 Task: Add an event with the title Webinar: Advanced Google AdWords Campaign Optimization, date '2023/11/03', time 9:15 AM to 11:15 AMand add a description: The problem-solving activities will be designed with time constraints, simulating real-world pressure and the need for efficient decision-making. This encourages teams to prioritize tasks, manage their time effectively, and remain focused on achieving their goals.Select event color  Banana . Add location for the event as: Milan, Italy, logged in from the account softage.4@softage.netand send the event invitation to softage.8@softage.net and softage.9@softage.net. Set a reminder for the event Doesn't repeat
Action: Mouse moved to (80, 90)
Screenshot: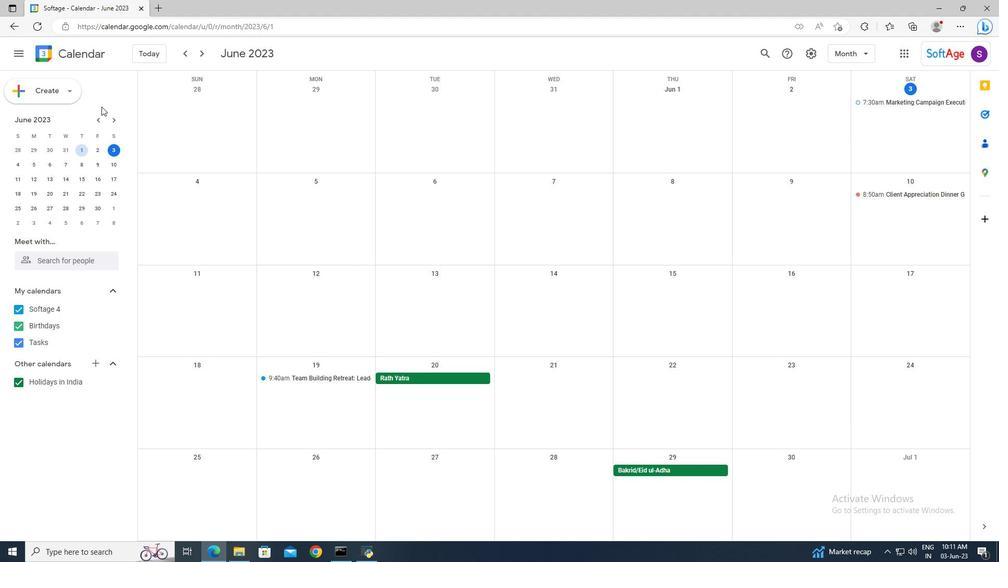 
Action: Mouse pressed left at (80, 90)
Screenshot: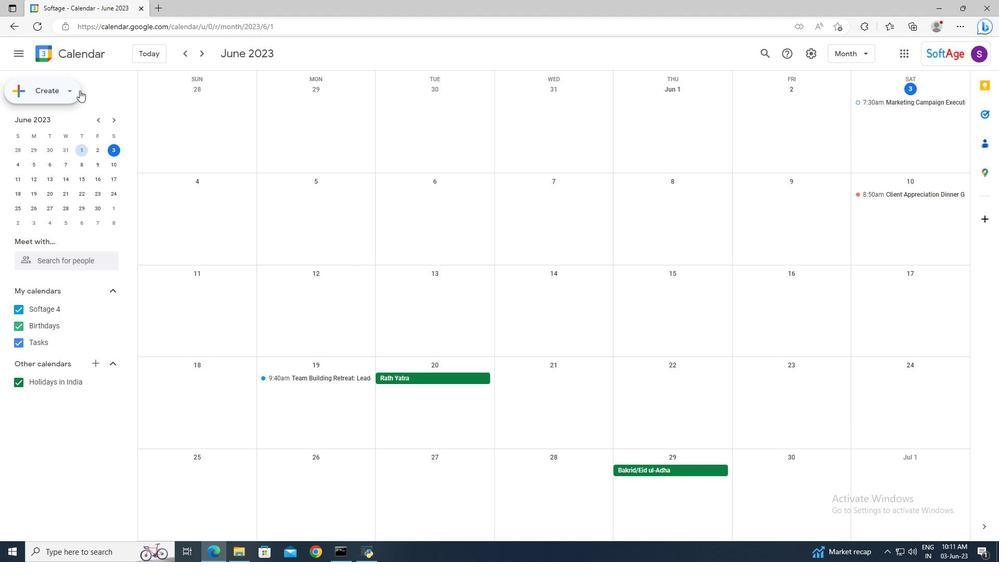 
Action: Mouse moved to (78, 114)
Screenshot: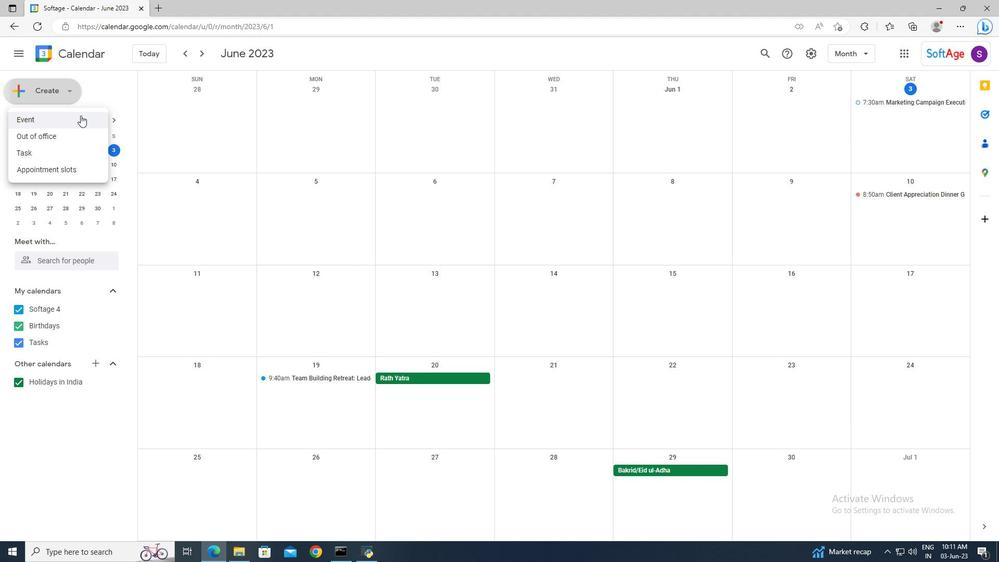 
Action: Mouse pressed left at (78, 114)
Screenshot: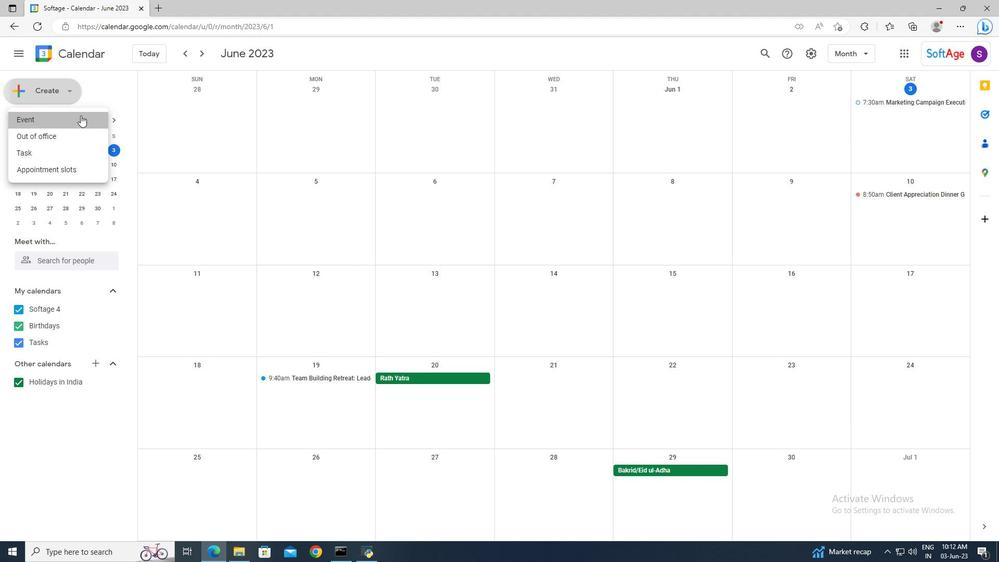 
Action: Mouse moved to (524, 350)
Screenshot: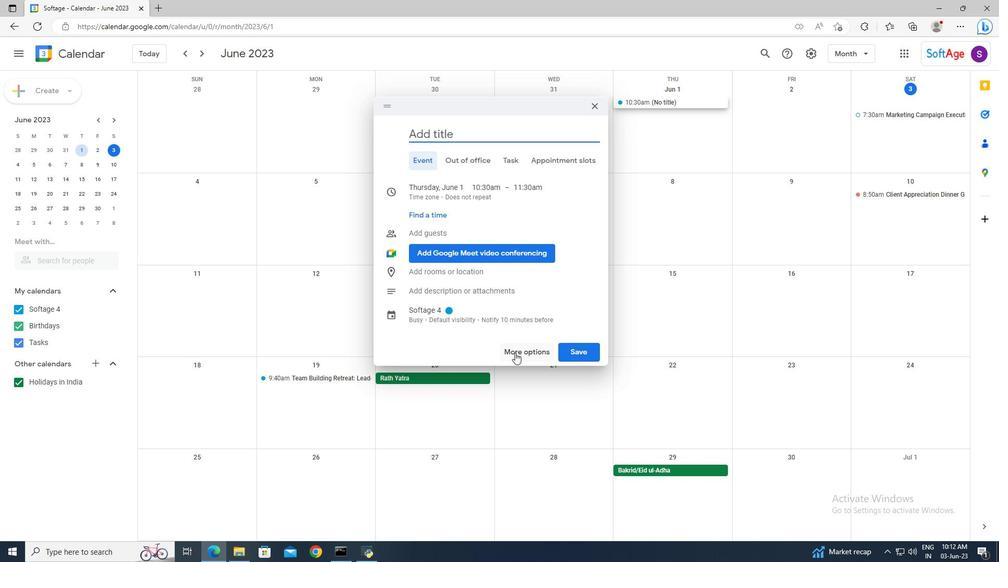 
Action: Mouse pressed left at (524, 350)
Screenshot: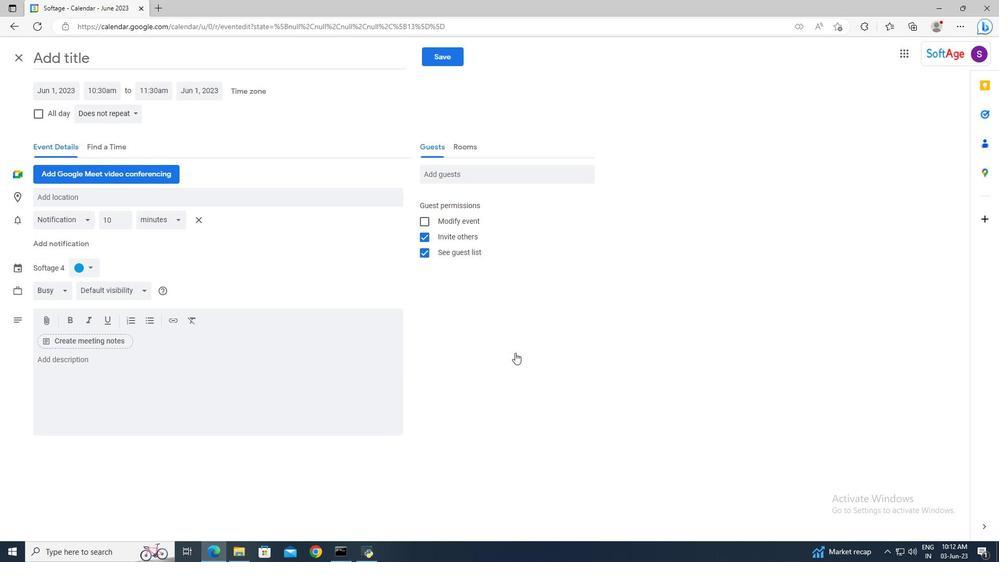 
Action: Mouse moved to (297, 64)
Screenshot: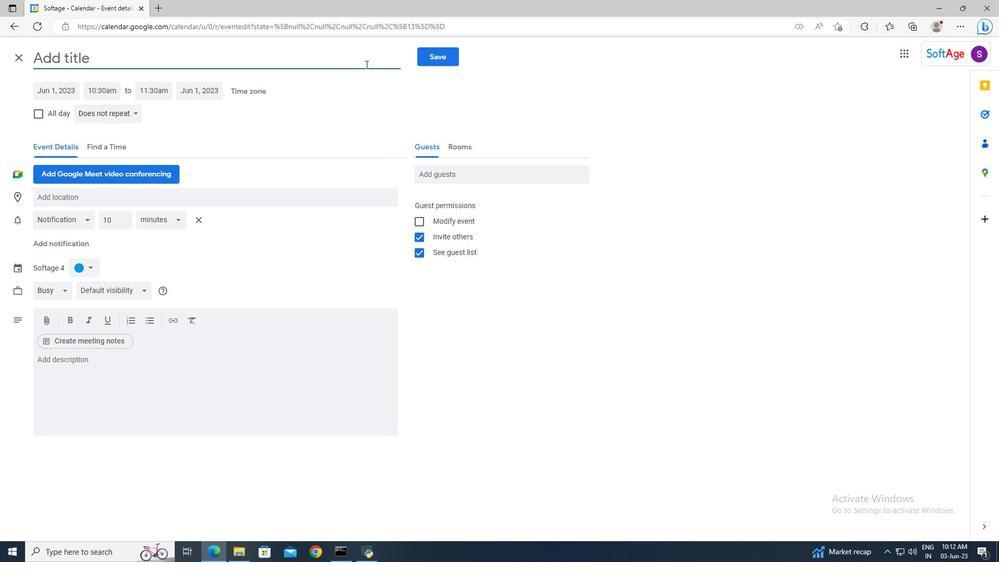 
Action: Mouse pressed left at (297, 64)
Screenshot: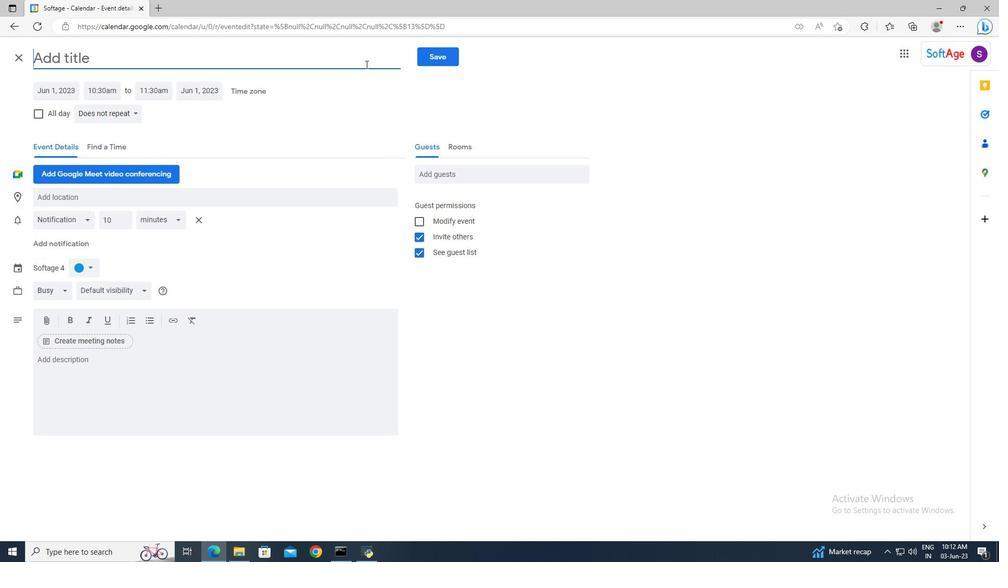 
Action: Mouse moved to (296, 64)
Screenshot: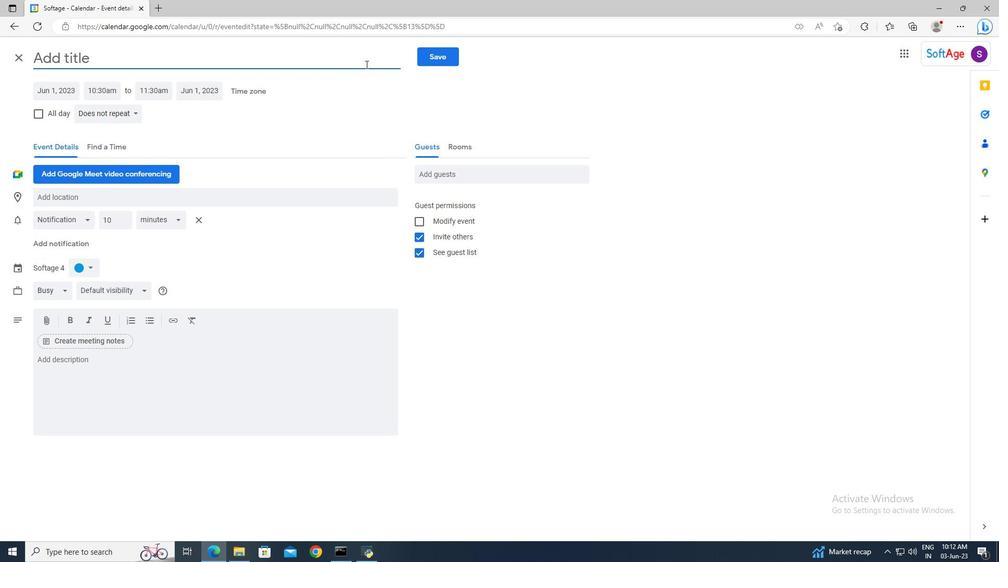 
Action: Key pressed <Key.shift>Webinar<Key.shift>:<Key.space><Key.shift>Advanced<Key.space><Key.shift>Google<Key.shift><Key.space><Key.shift>Ad<Key.shift>Words<Key.space><Key.shift>Campaign<Key.space><Key.shift>Optimization
Screenshot: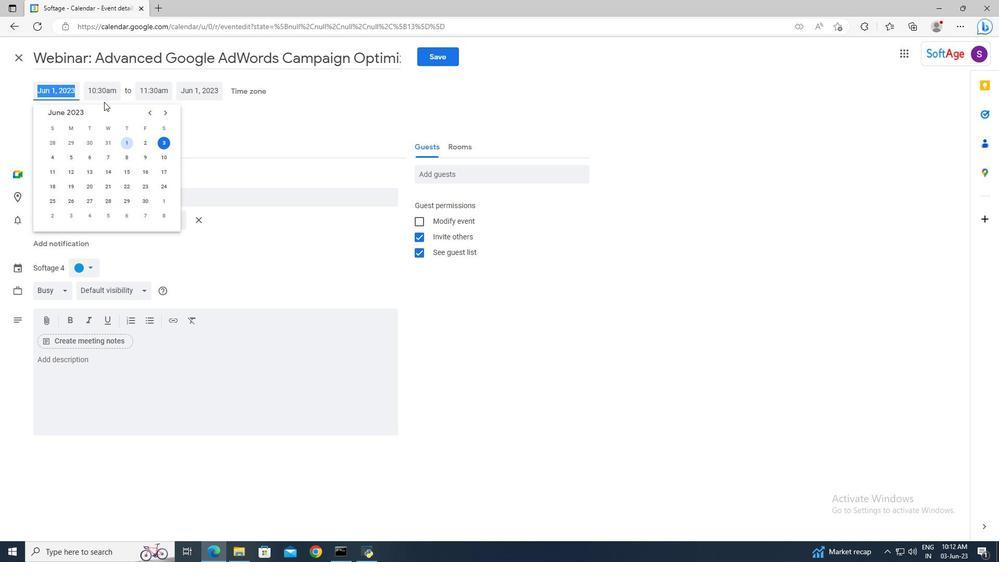 
Action: Mouse moved to (67, 87)
Screenshot: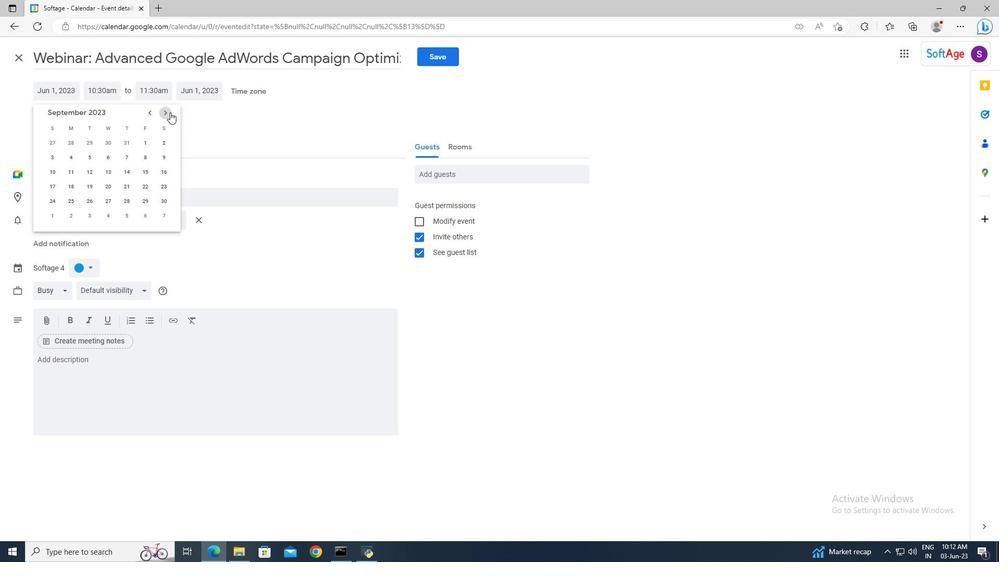 
Action: Mouse pressed left at (67, 87)
Screenshot: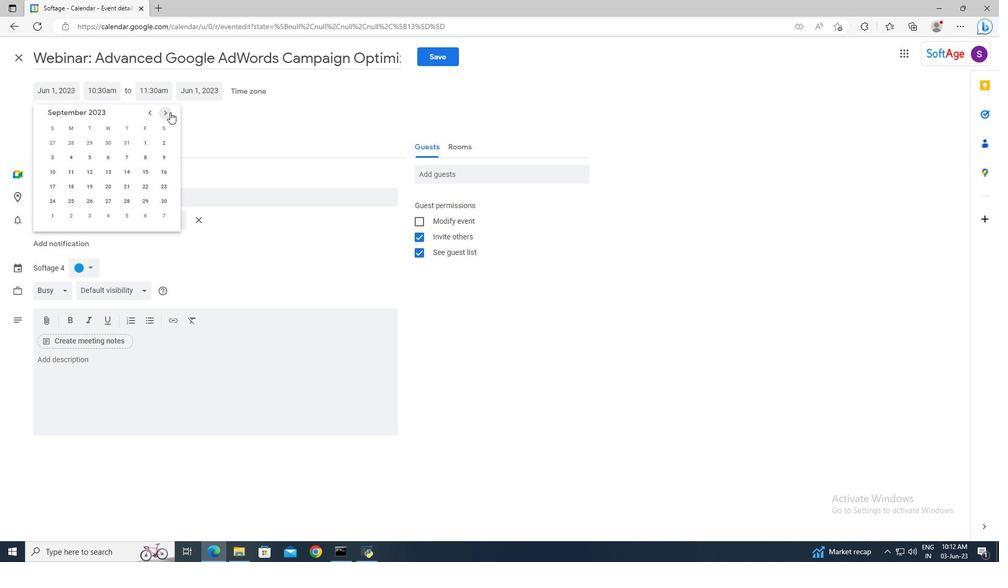 
Action: Mouse moved to (167, 112)
Screenshot: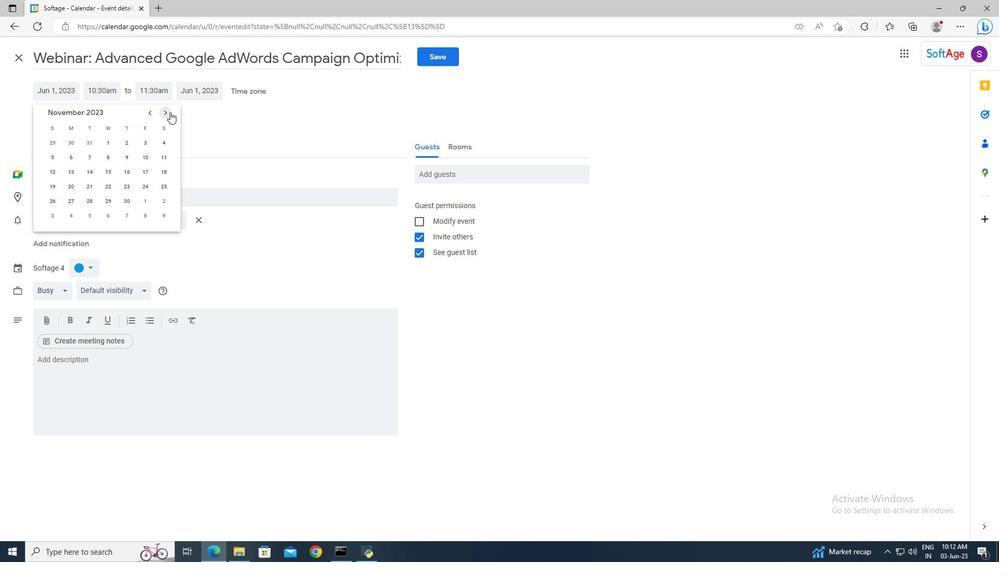 
Action: Mouse pressed left at (167, 112)
Screenshot: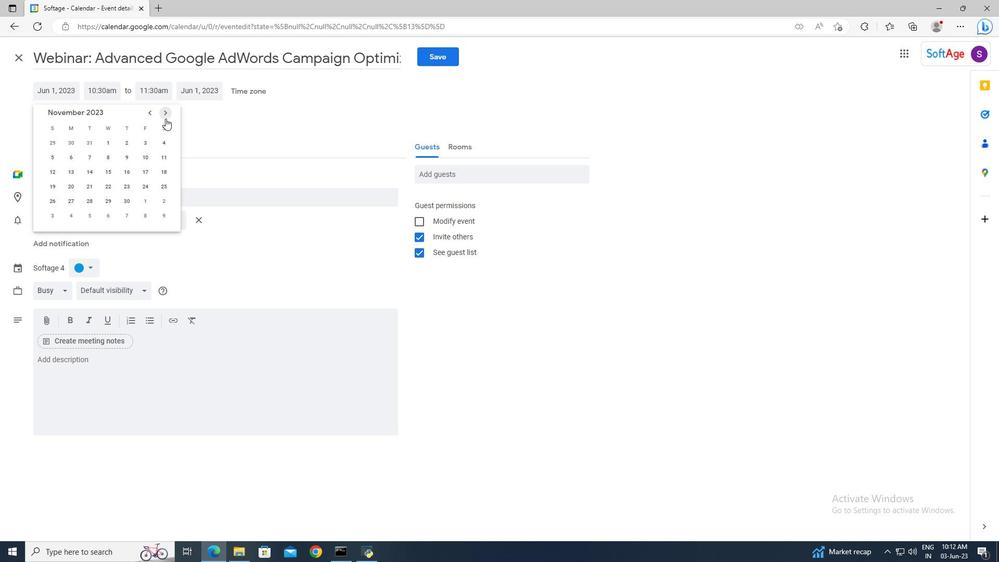 
Action: Mouse pressed left at (167, 112)
Screenshot: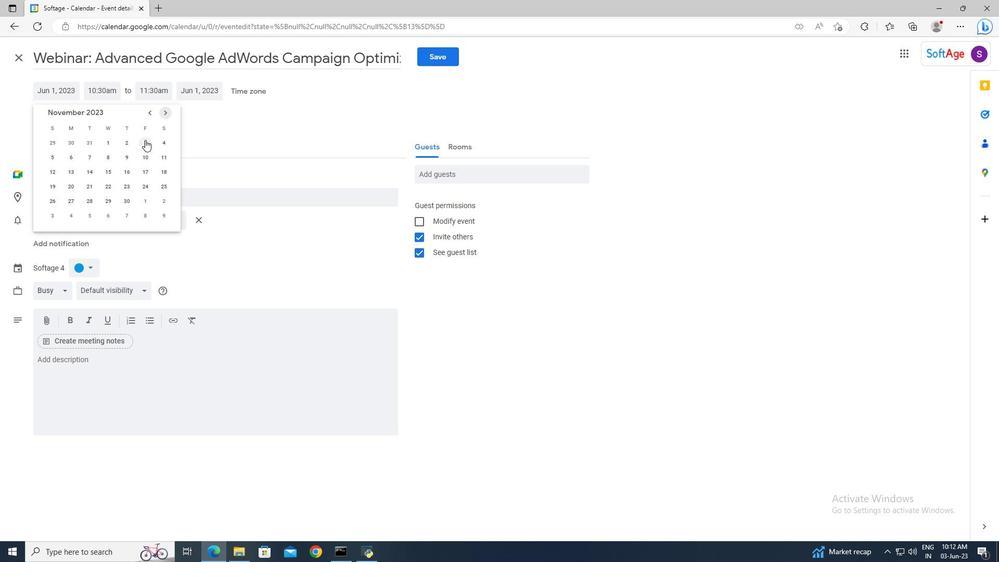 
Action: Mouse pressed left at (167, 112)
Screenshot: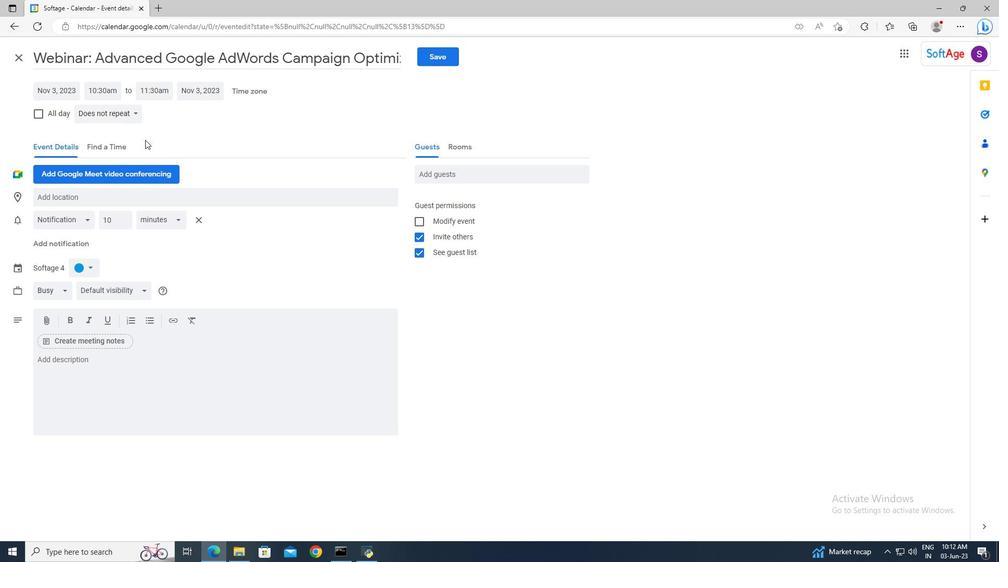 
Action: Mouse pressed left at (167, 112)
Screenshot: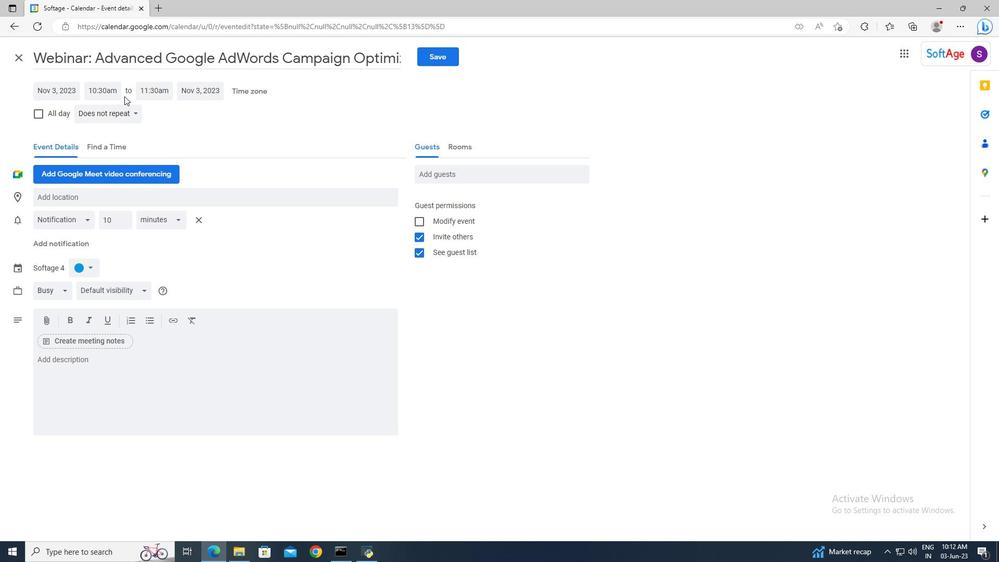 
Action: Mouse pressed left at (167, 112)
Screenshot: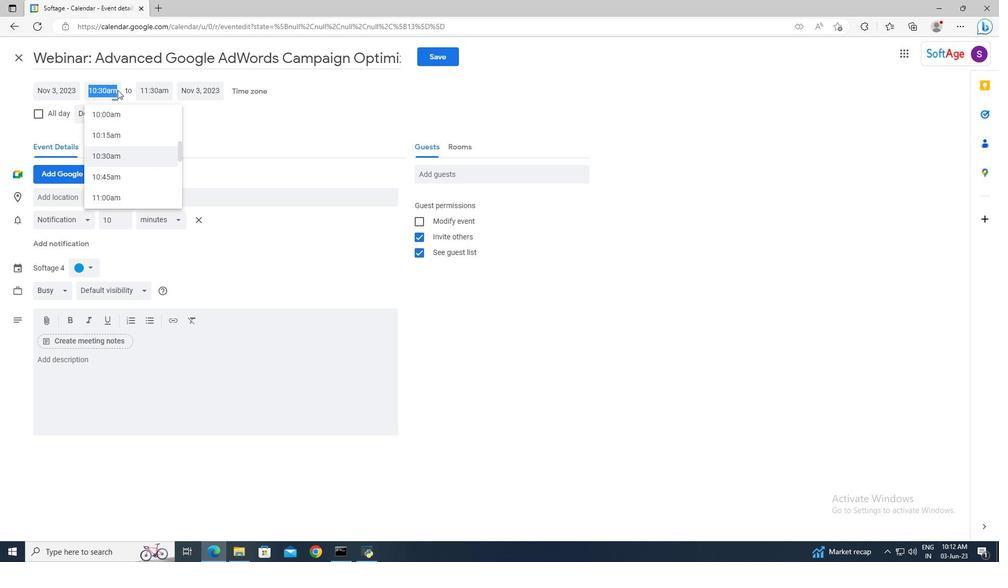 
Action: Mouse moved to (145, 144)
Screenshot: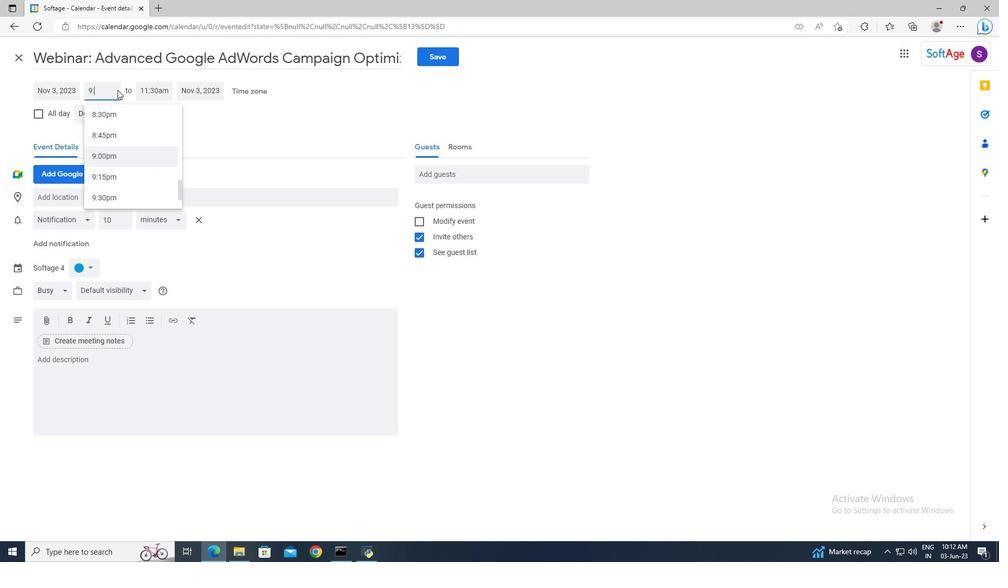 
Action: Mouse pressed left at (145, 144)
Screenshot: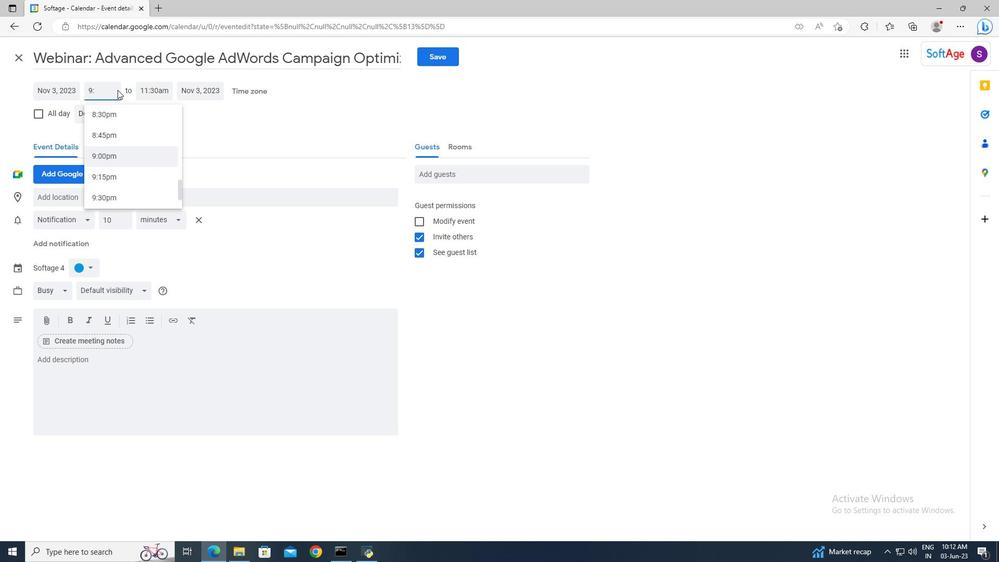 
Action: Mouse moved to (111, 89)
Screenshot: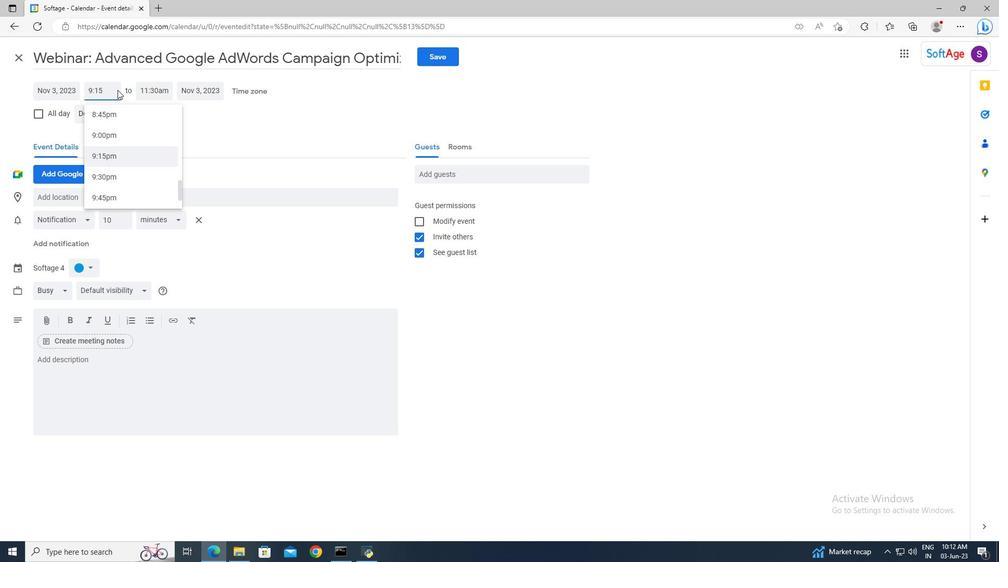 
Action: Mouse pressed left at (111, 89)
Screenshot: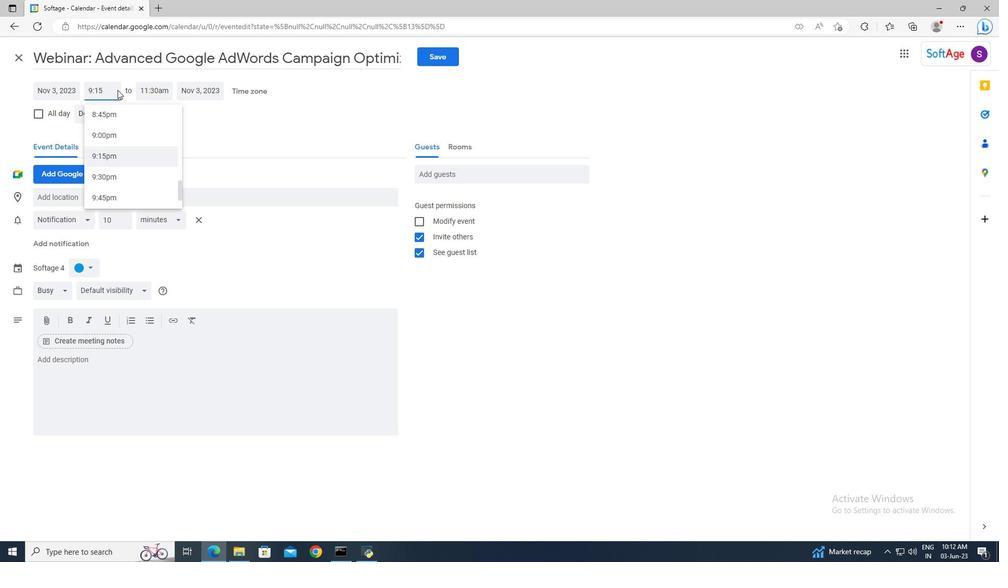 
Action: Key pressed 9<Key.shift_r>:15am<Key.enter><Key.tab>11<Key.shift_r>:15<Key.enter>
Screenshot: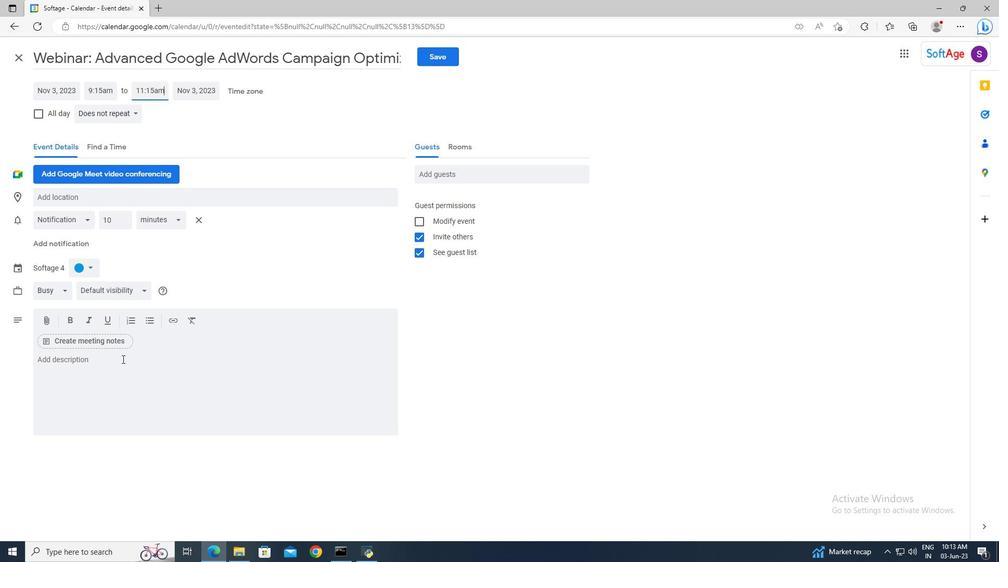 
Action: Mouse moved to (109, 364)
Screenshot: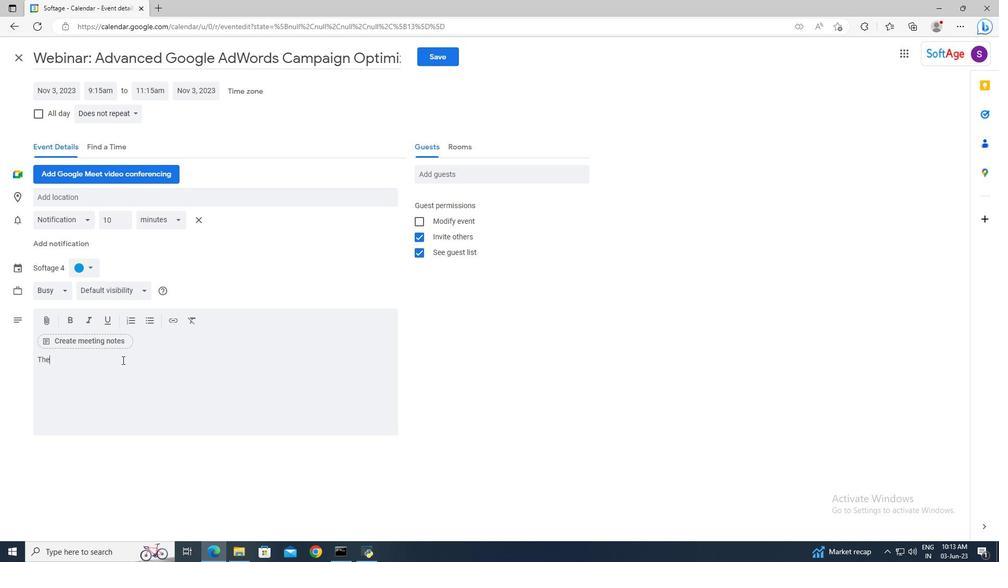 
Action: Mouse pressed left at (109, 364)
Screenshot: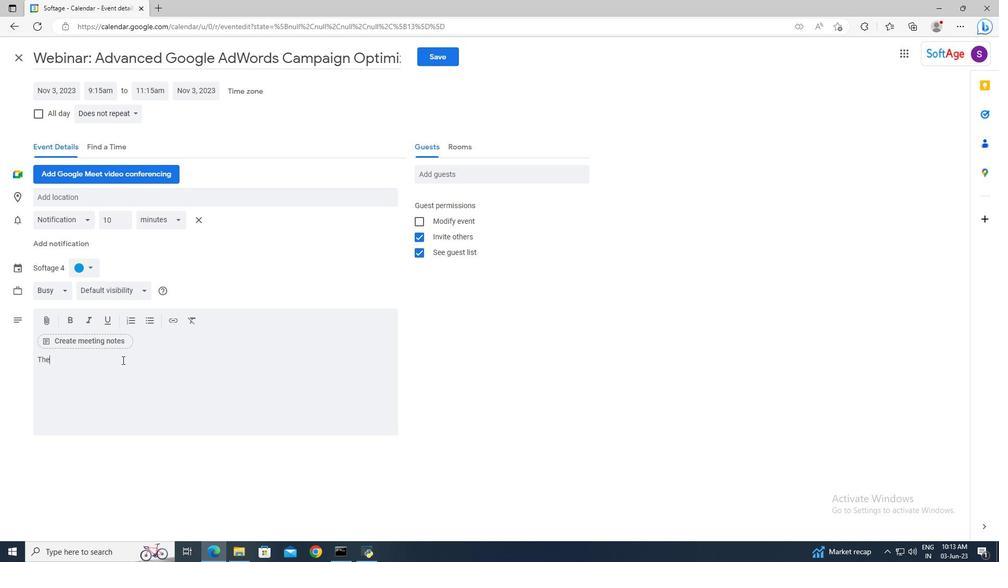 
Action: Key pressed <Key.shift>The<Key.space>problem-solving<Key.space>activities<Key.space>will<Key.space>be<Key.space>designed<Key.space>with<Key.space>time<Key.space>constraints,<Key.space>simulatin
Screenshot: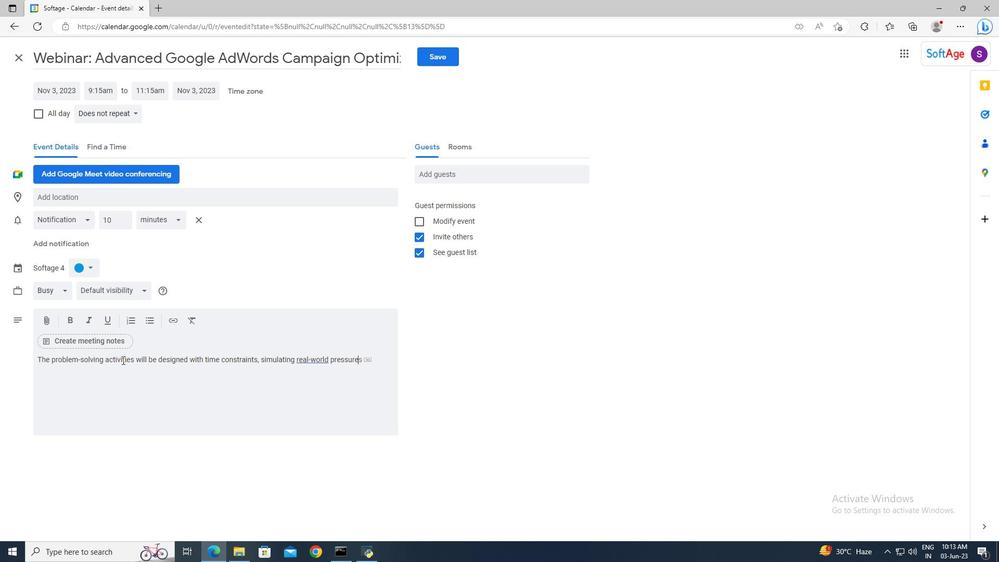 
Action: Mouse moved to (79, 90)
Screenshot: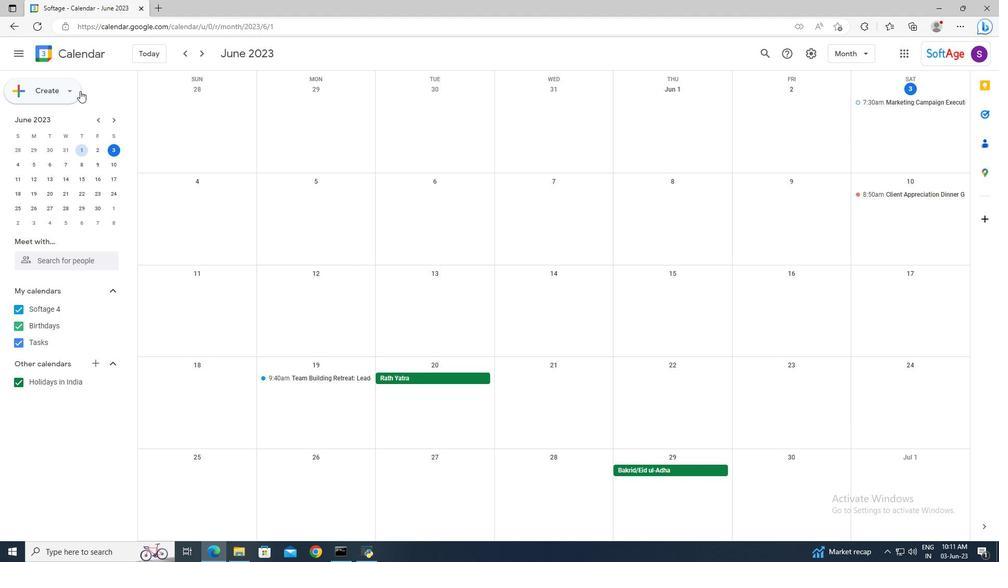 
Action: Mouse pressed left at (79, 90)
Screenshot: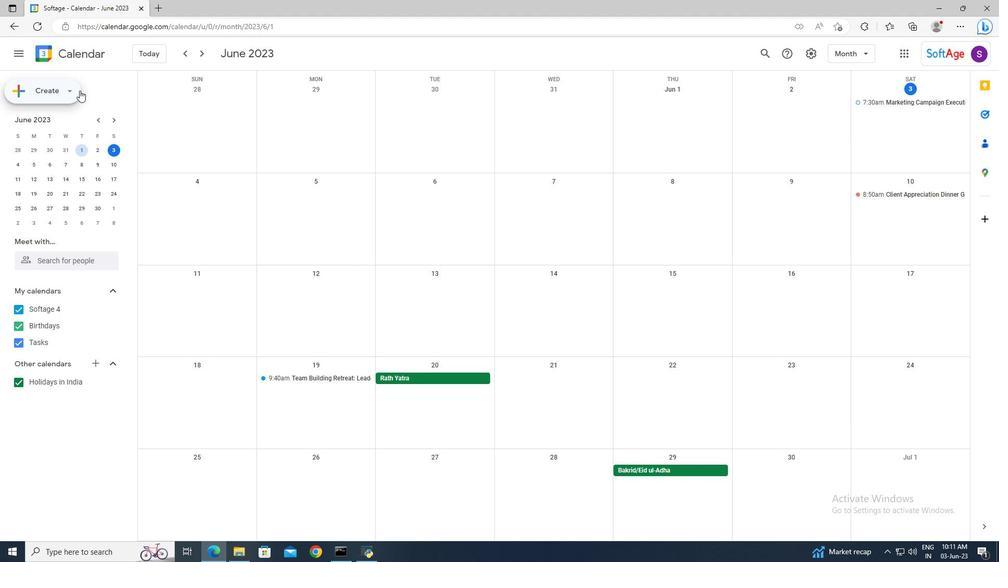 
Action: Mouse moved to (80, 115)
Screenshot: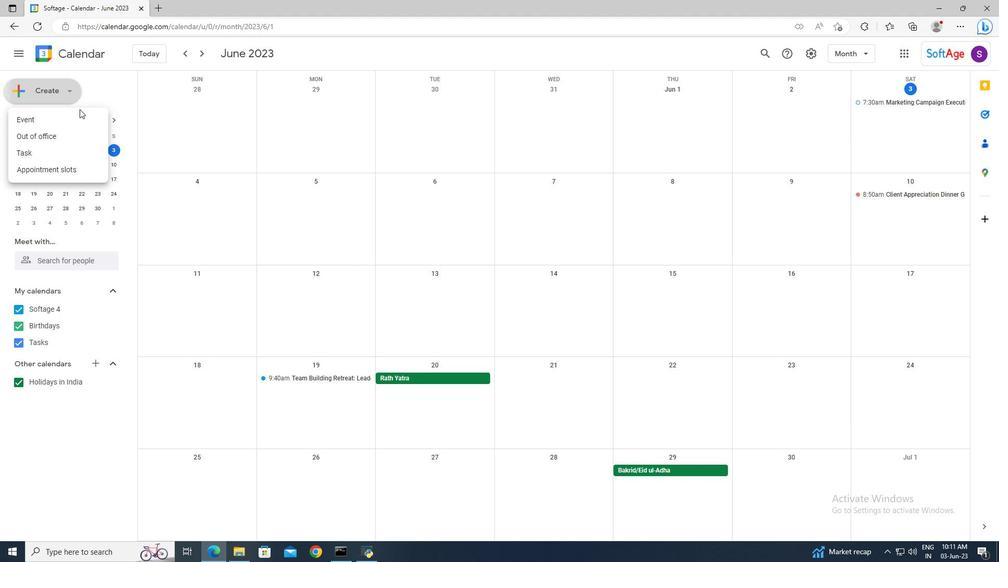 
Action: Mouse pressed left at (80, 115)
Screenshot: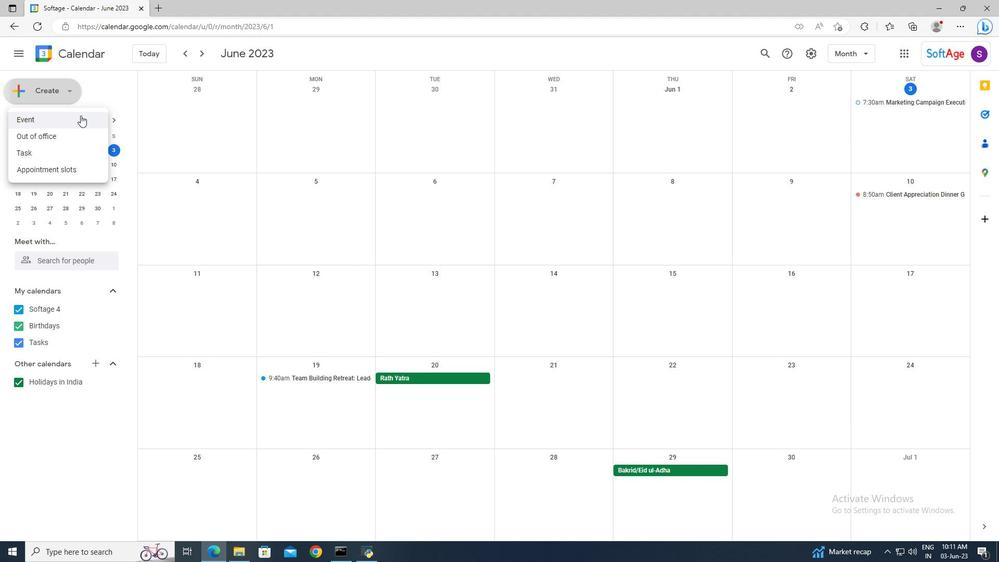 
Action: Mouse moved to (515, 352)
Screenshot: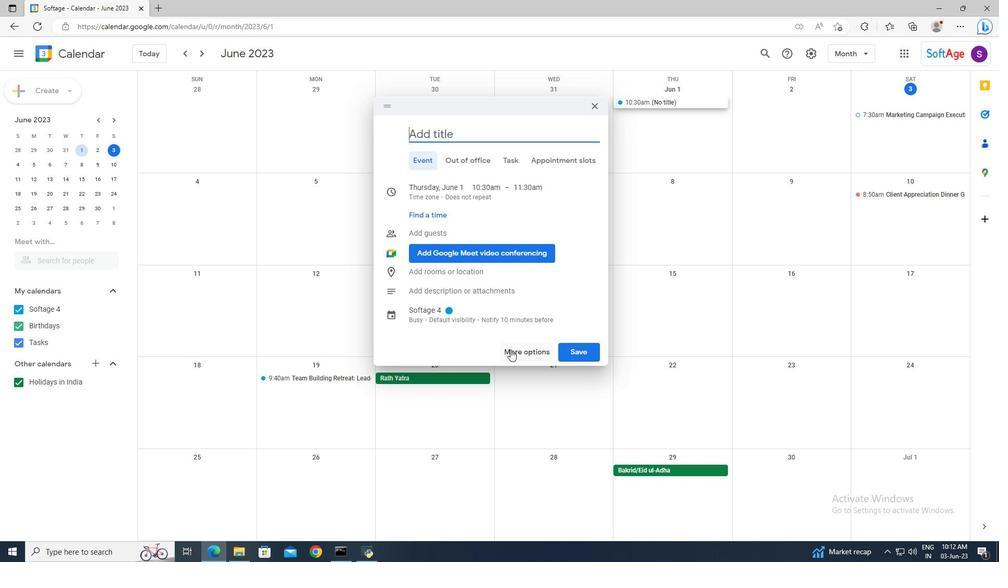 
Action: Mouse pressed left at (515, 352)
Screenshot: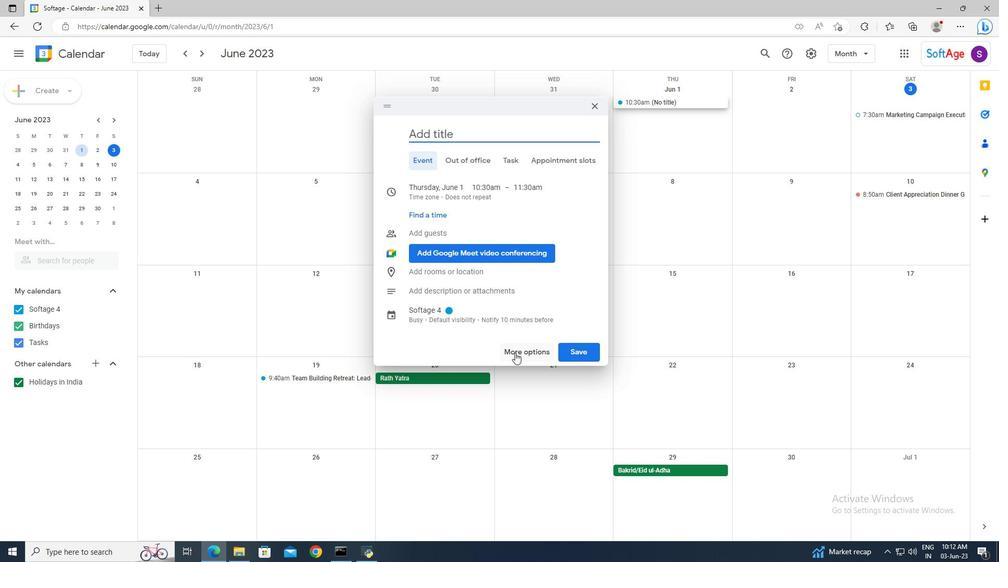 
Action: Mouse moved to (365, 64)
Screenshot: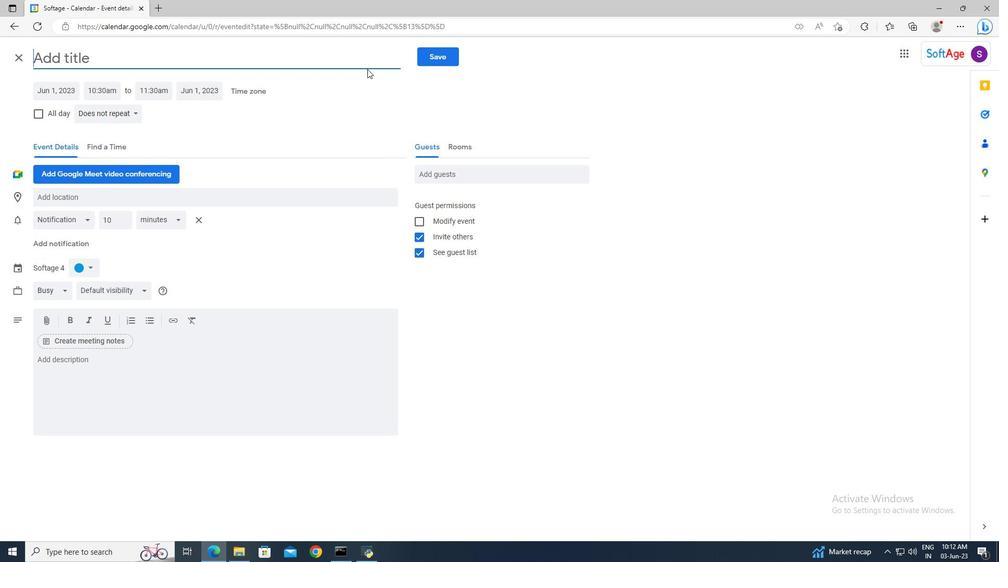 
Action: Mouse pressed left at (365, 64)
Screenshot: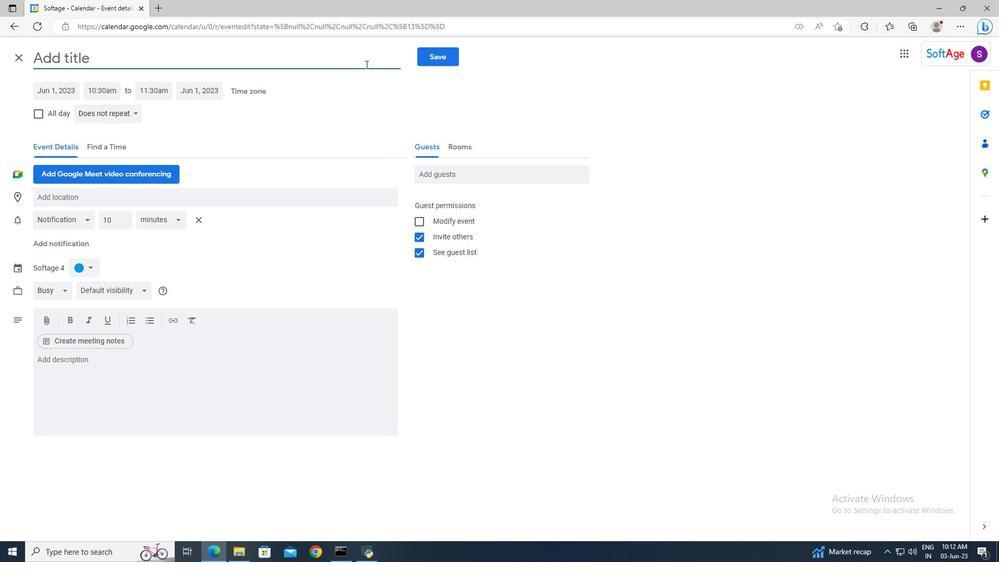 
Action: Key pressed <Key.shift>Webinar<Key.shift>:<Key.space><Key.shift>Advanced<Key.space><Key.shift>Google<Key.space><Key.shift>Ad<Key.shift>Words<Key.space><Key.shift>Campaign<Key.space><Key.shift>Optimization
Screenshot: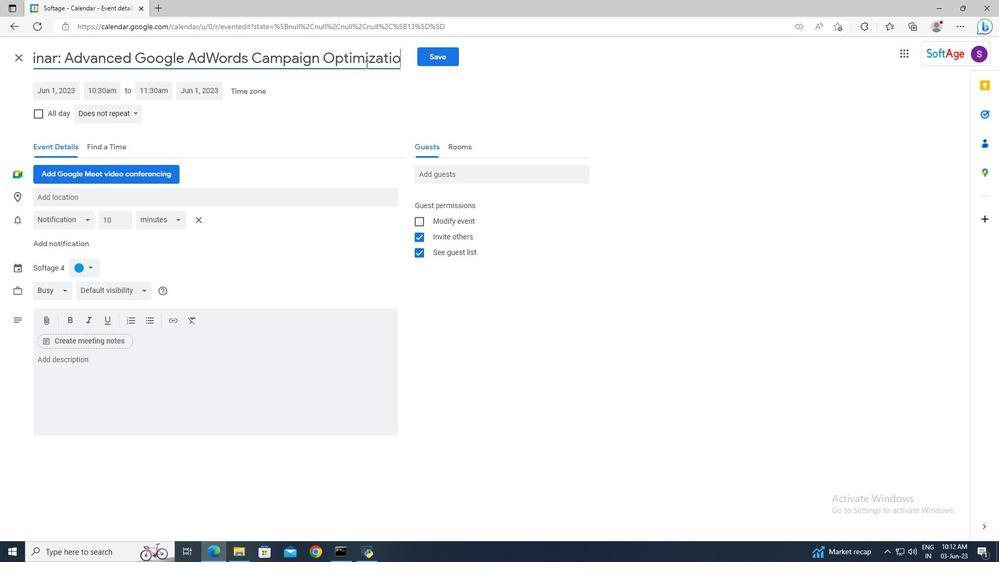 
Action: Mouse moved to (75, 84)
Screenshot: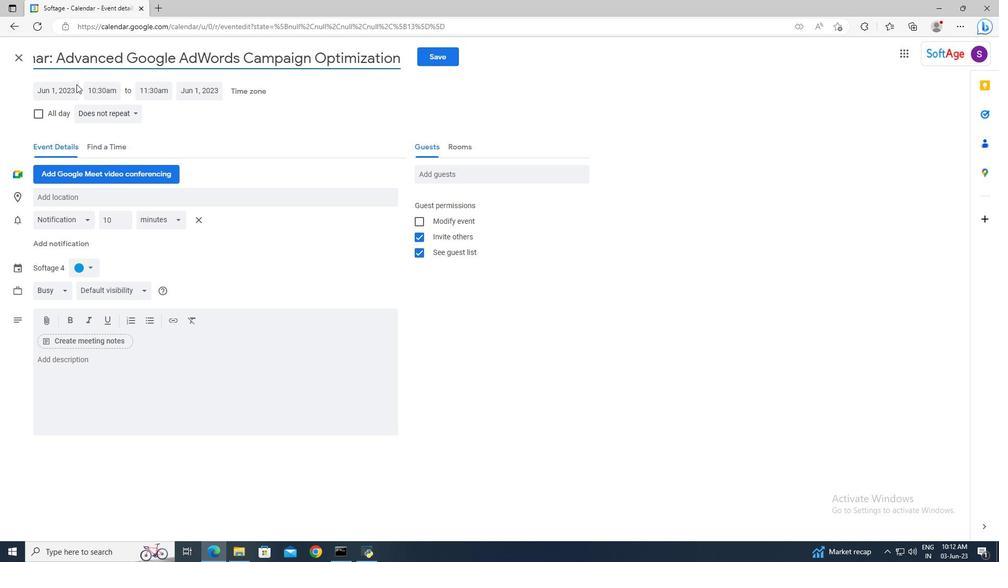 
Action: Mouse pressed left at (75, 84)
Screenshot: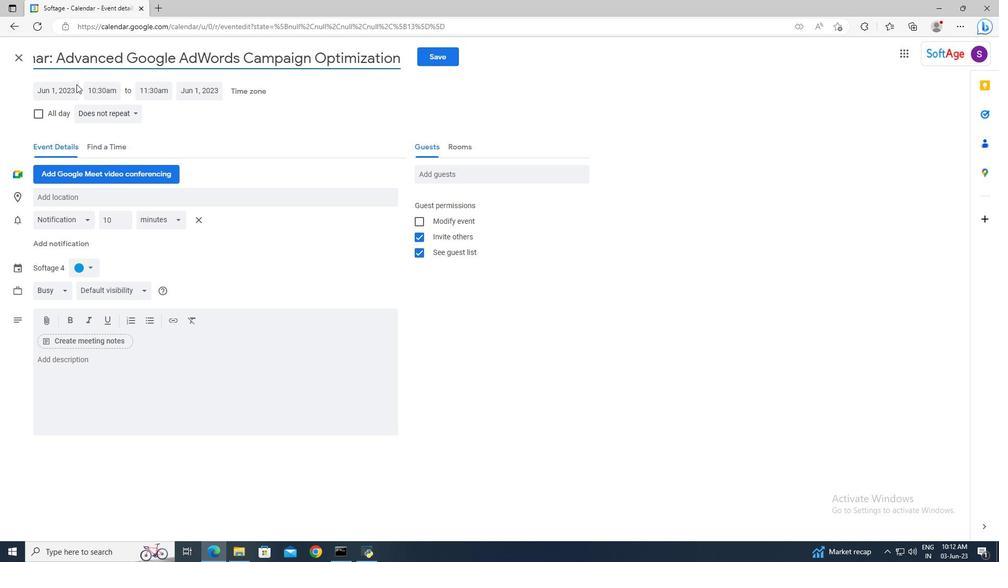 
Action: Mouse moved to (170, 112)
Screenshot: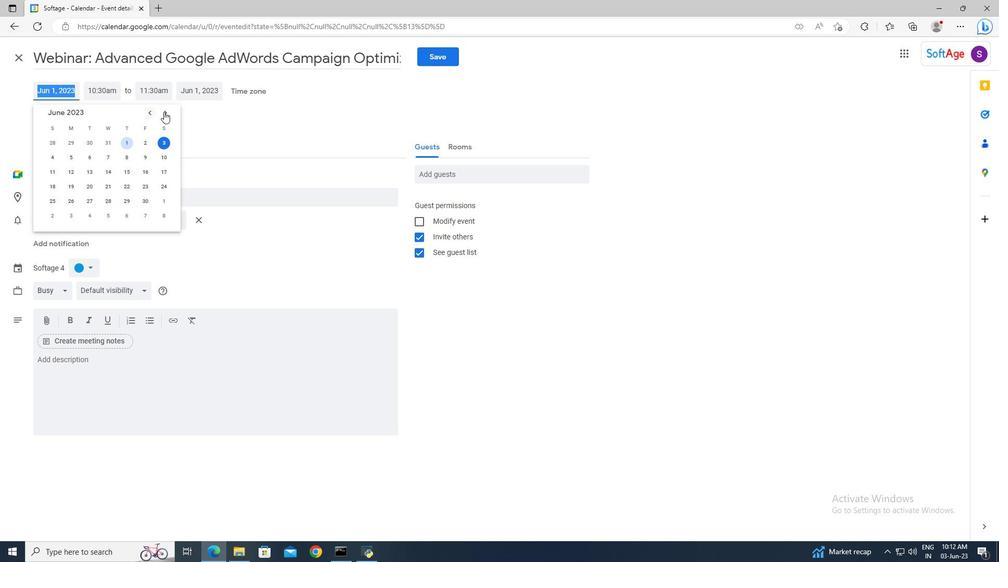 
Action: Mouse pressed left at (170, 112)
Screenshot: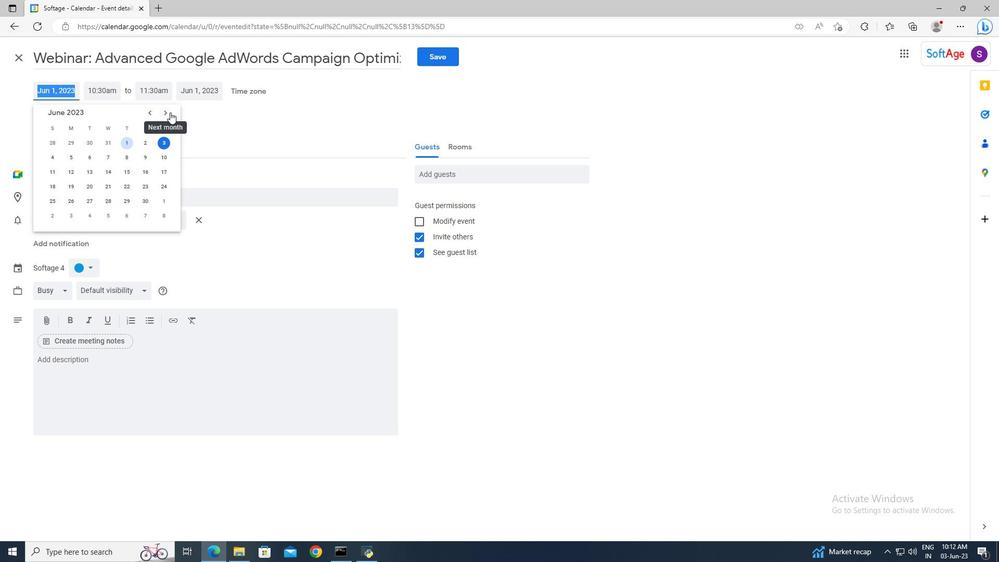 
Action: Mouse pressed left at (170, 112)
Screenshot: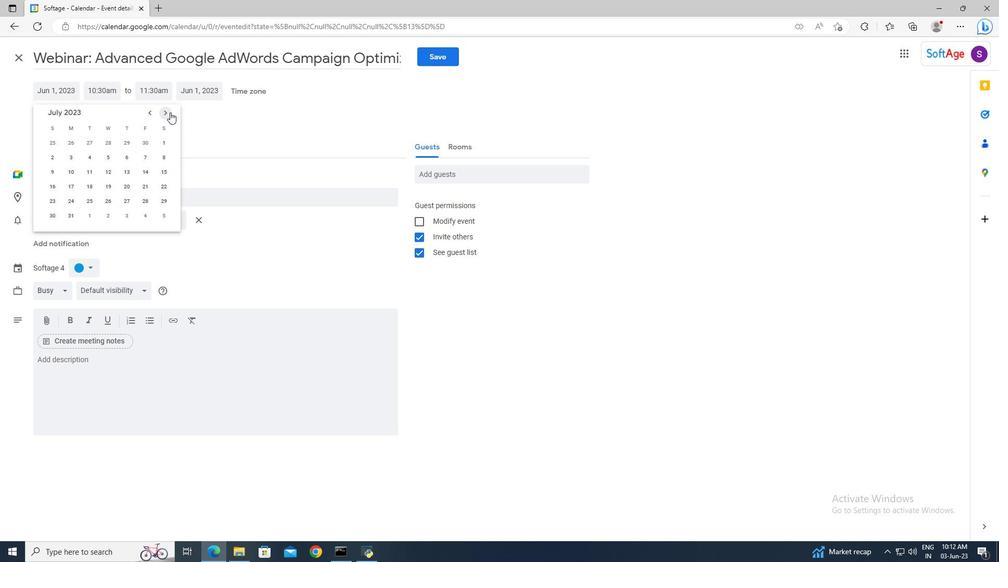 
Action: Mouse pressed left at (170, 112)
Screenshot: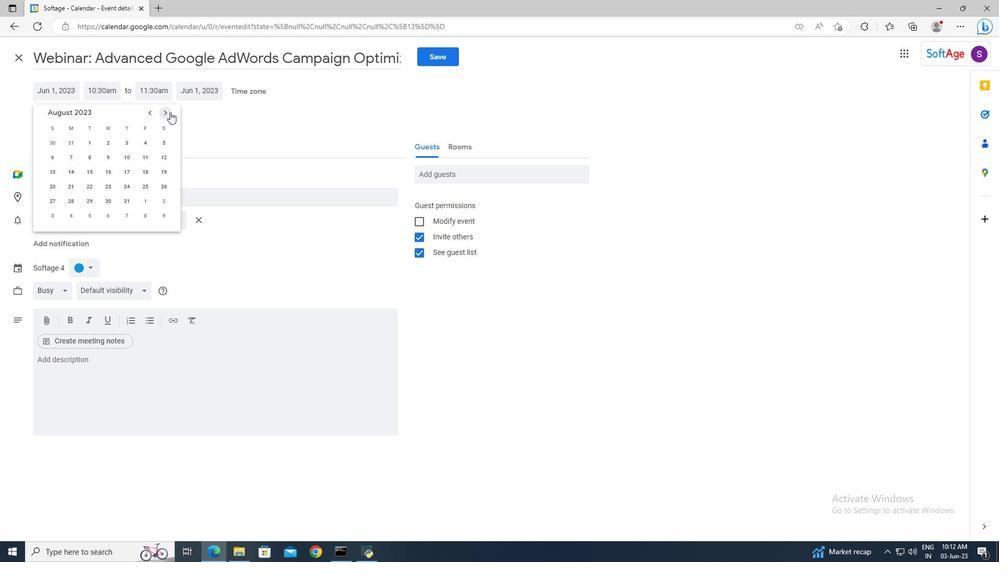 
Action: Mouse pressed left at (170, 112)
Screenshot: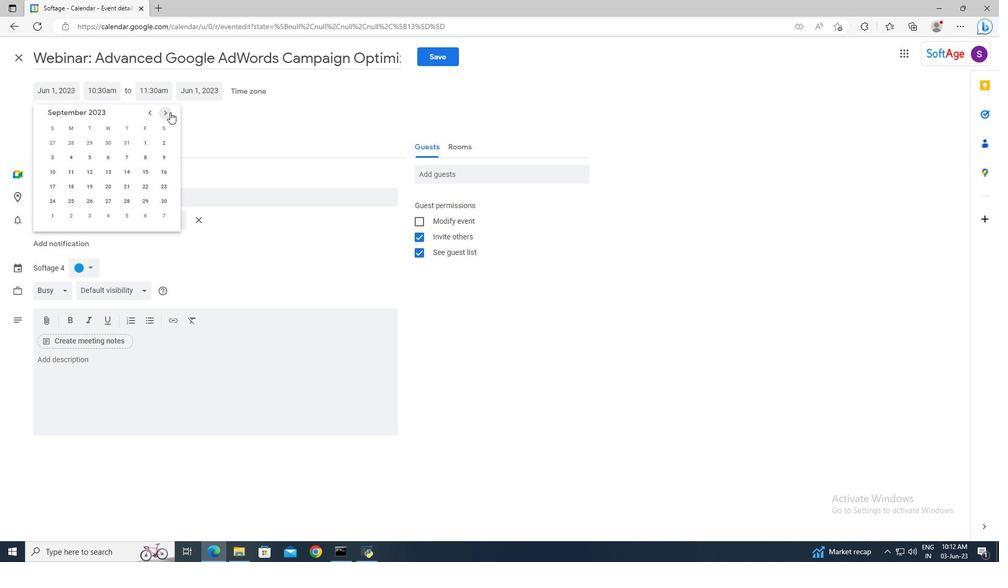 
Action: Mouse pressed left at (170, 112)
Screenshot: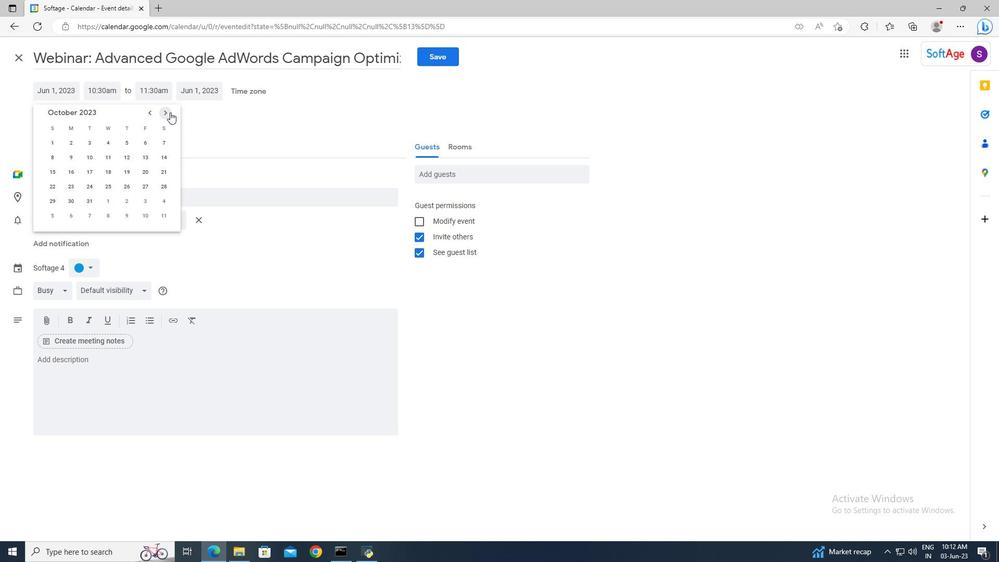 
Action: Mouse moved to (145, 140)
Screenshot: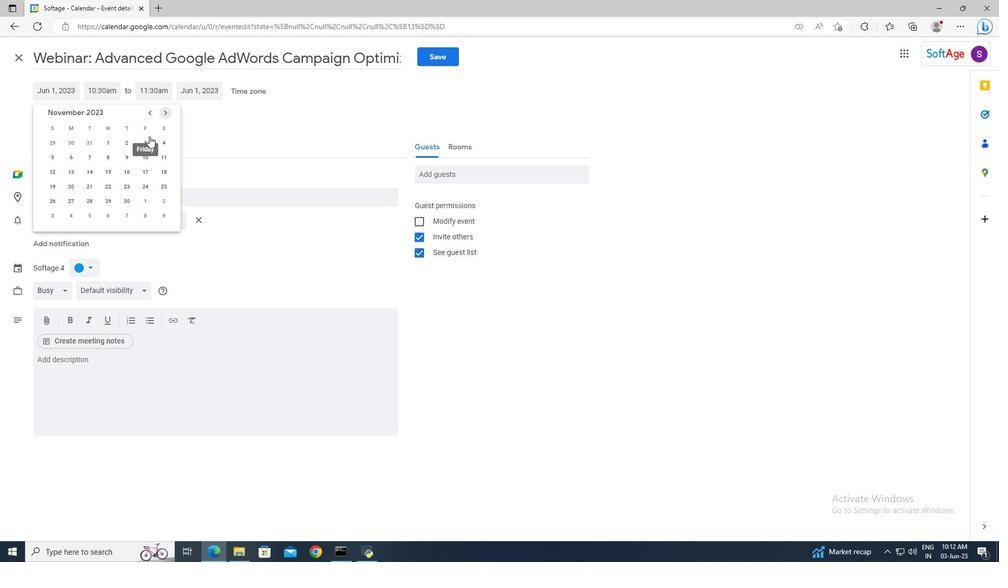
Action: Mouse pressed left at (145, 140)
Screenshot: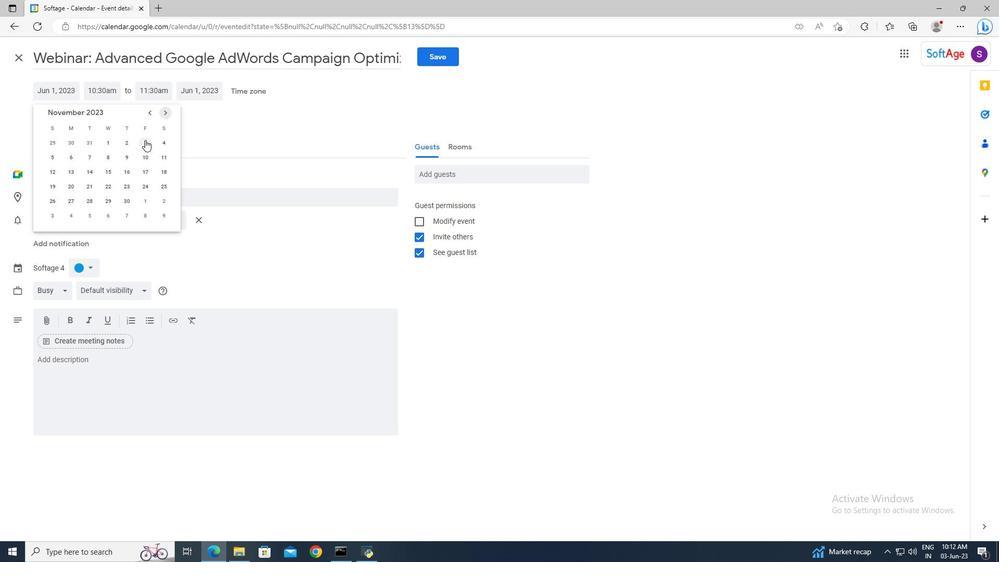 
Action: Mouse moved to (117, 90)
Screenshot: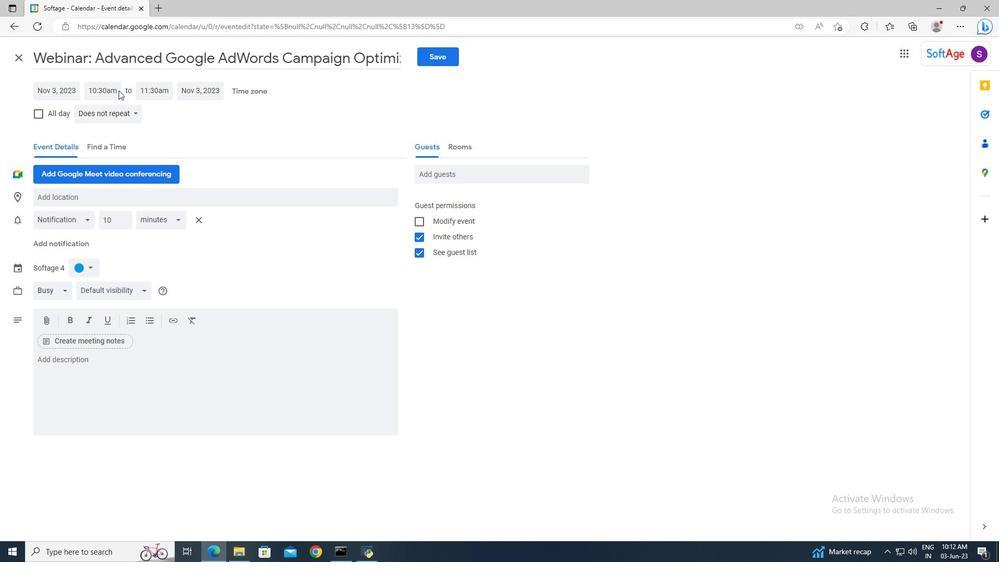 
Action: Mouse pressed left at (117, 90)
Screenshot: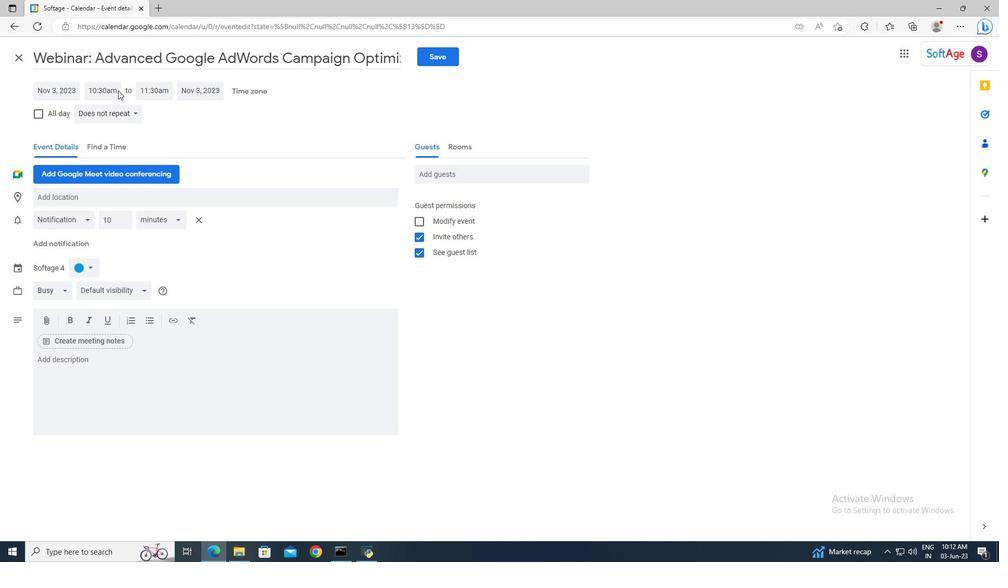 
Action: Key pressed 9<Key.shift>:15am<Key.enter><Key.tab>11<Key.shift>:15<Key.enter>
Screenshot: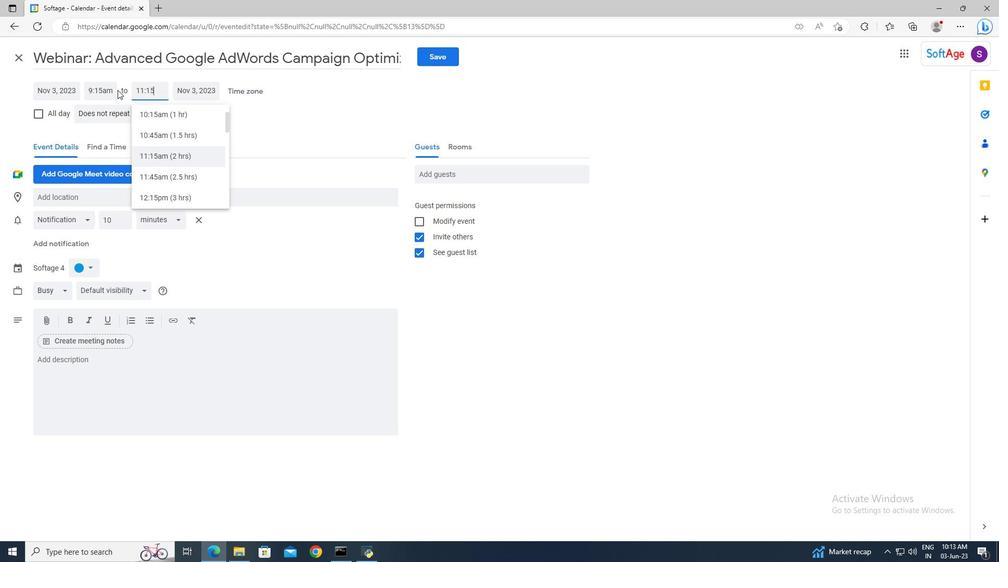 
Action: Mouse moved to (122, 360)
Screenshot: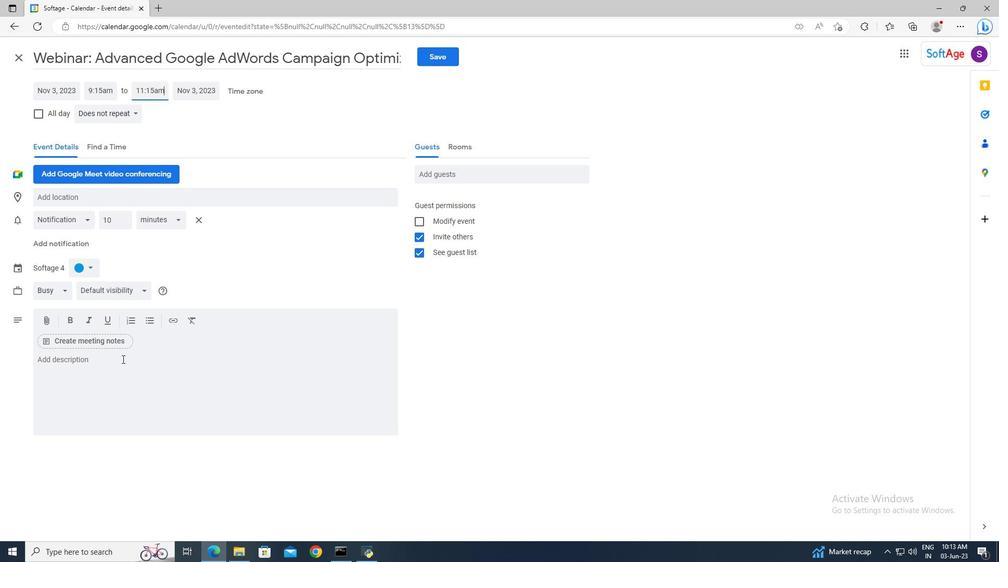 
Action: Mouse pressed left at (122, 360)
Screenshot: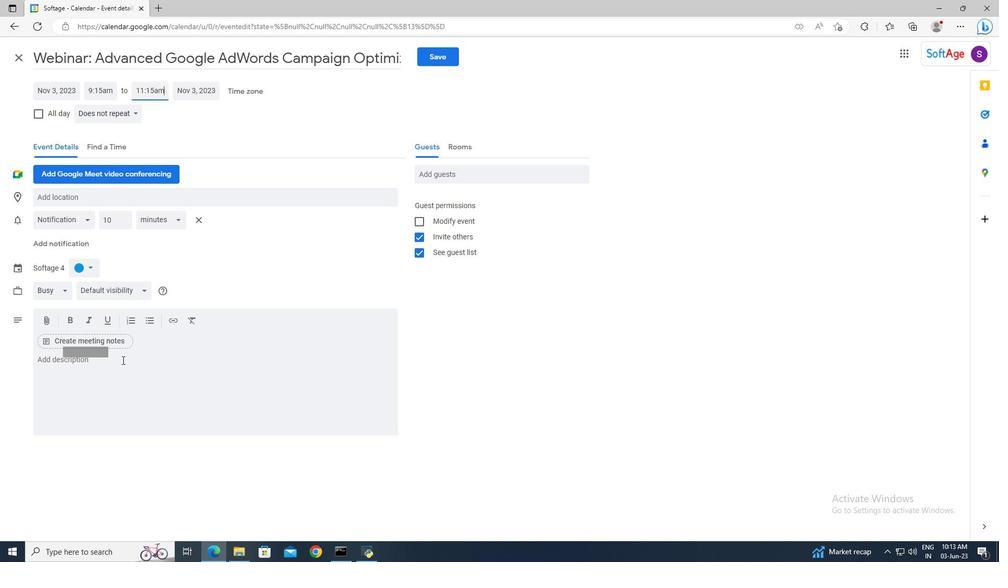 
Action: Key pressed <Key.shift>The<Key.space>problem-solving<Key.space>activities<Key.space>will<Key.space>be<Key.space>designed<Key.space>with<Key.space>time<Key.space>constraints,<Key.space>simulating<Key.space>w<Key.backspace>real-world<Key.space>pressure<Key.space>and<Key.space>the<Key.space>need<Key.space>for<Key.space>efficient<Key.space>decision-making.<Key.space><Key.shift>This<Key.space>encourages<Key.space>teams<Key.space>to<Key.space>prioritize<Key.space>tasks,<Key.space>manage<Key.space>their<Key.space>time<Key.space>effectively,<Key.space>and<Key.space>remain<Key.space>focused<Key.space>on<Key.space>achieving<Key.space>their<Key.space>goals.
Screenshot: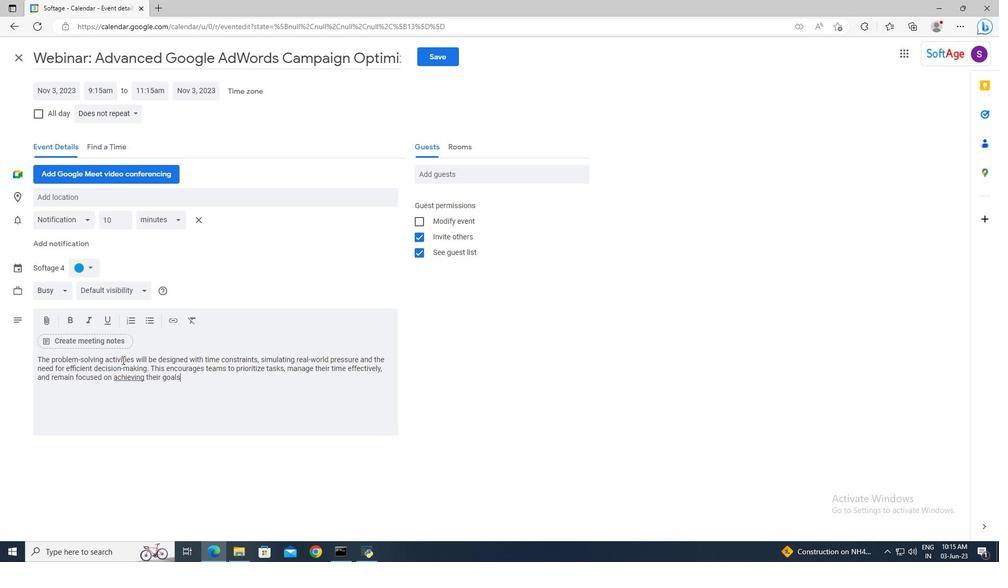 
Action: Mouse moved to (93, 263)
Screenshot: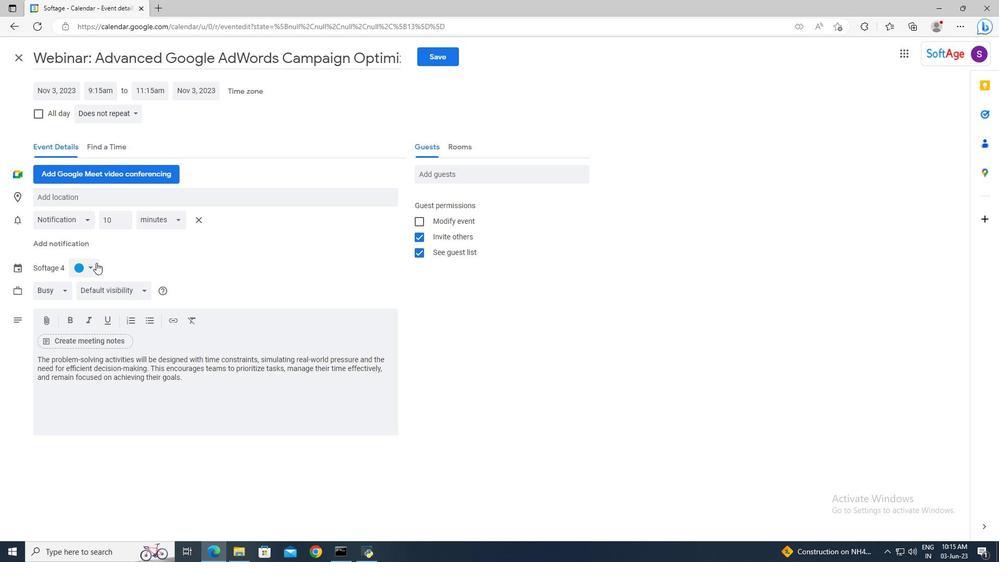
Action: Mouse pressed left at (93, 263)
Screenshot: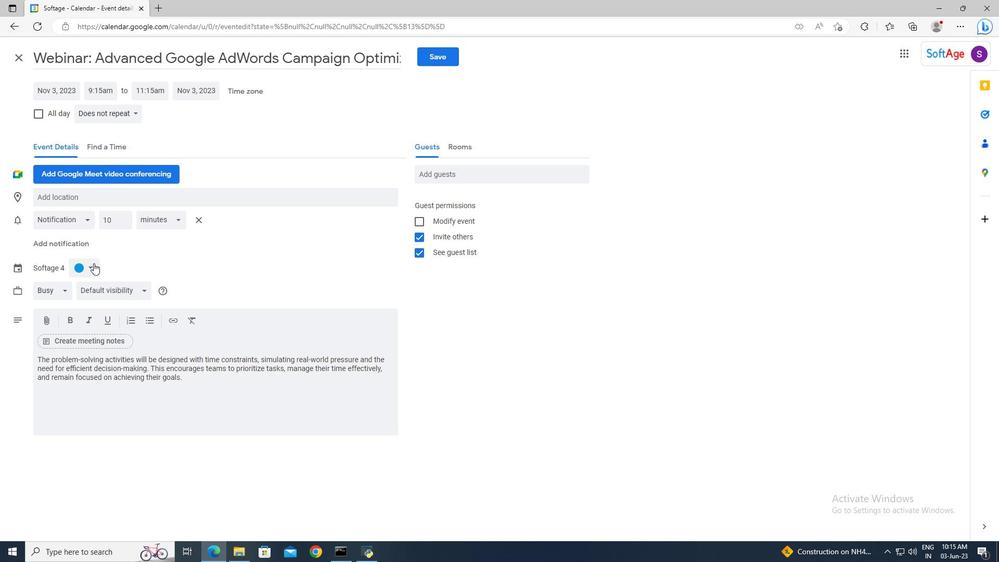 
Action: Mouse moved to (93, 283)
Screenshot: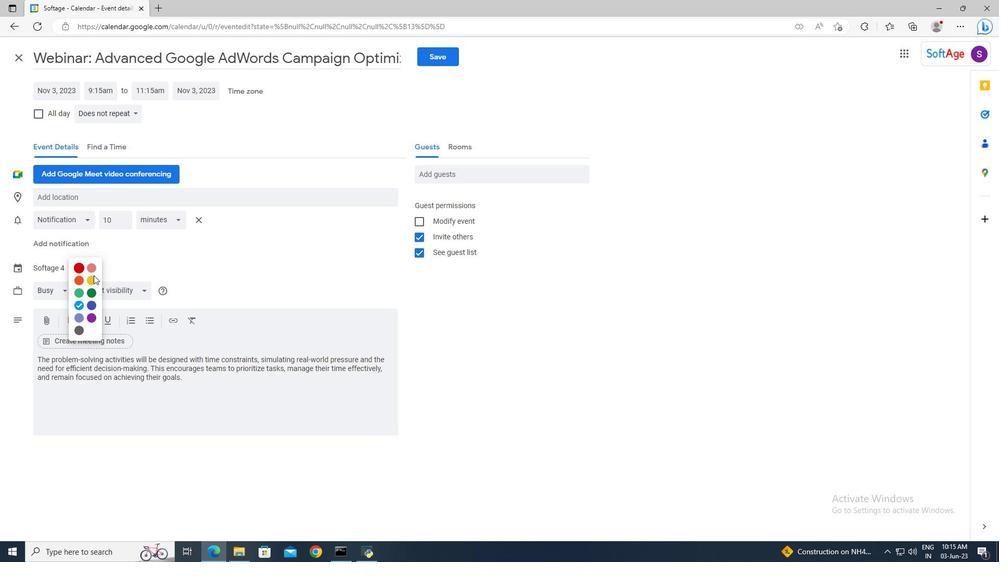 
Action: Mouse pressed left at (93, 283)
Screenshot: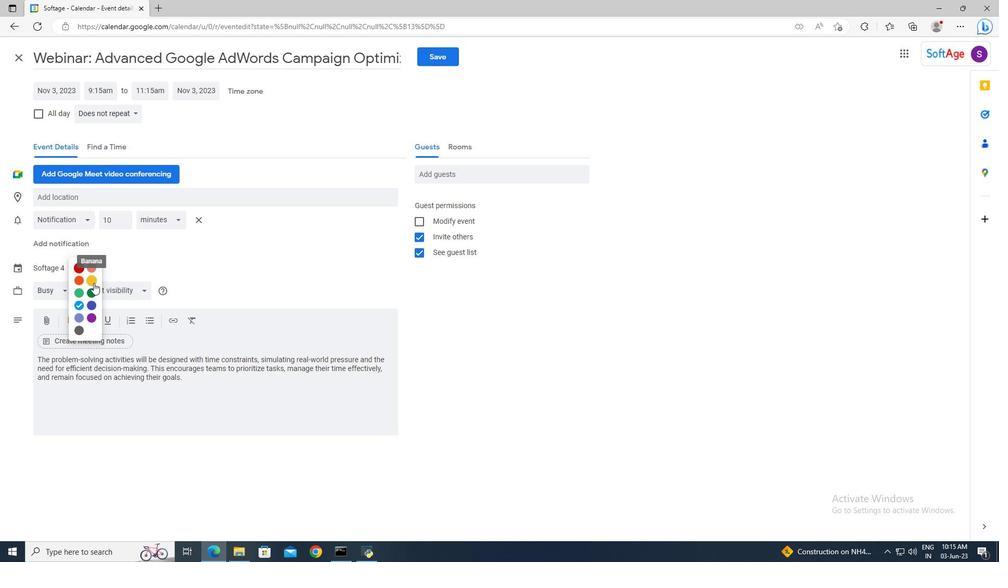 
Action: Mouse moved to (80, 204)
Screenshot: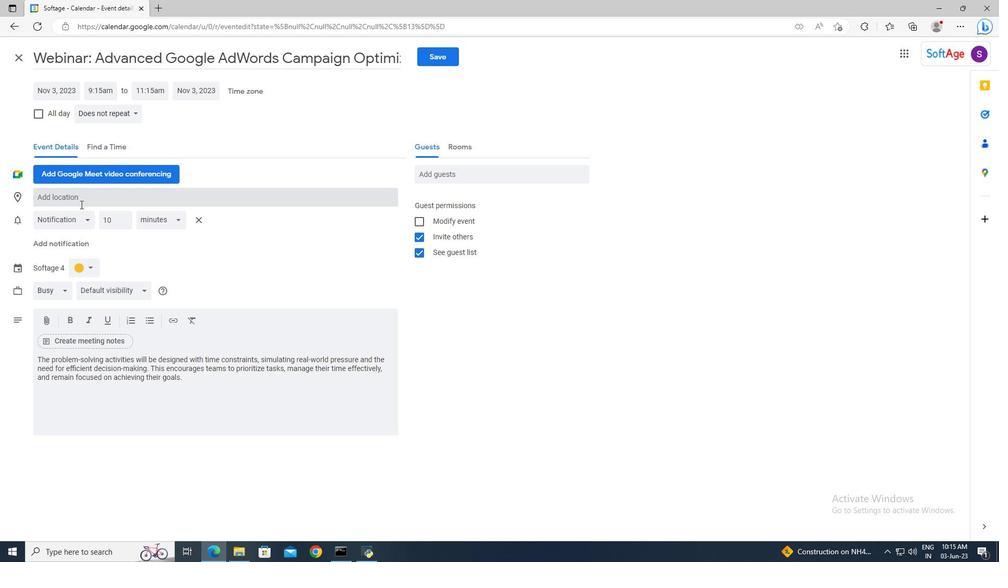 
Action: Mouse pressed left at (80, 204)
Screenshot: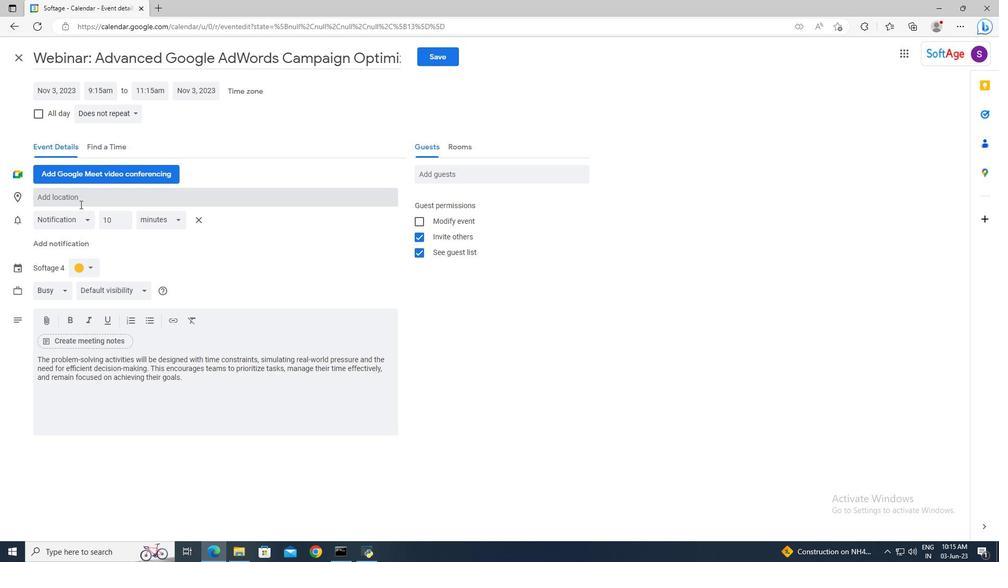 
Action: Key pressed <Key.shift>Milan,<Key.space><Key.shift>Italy
Screenshot: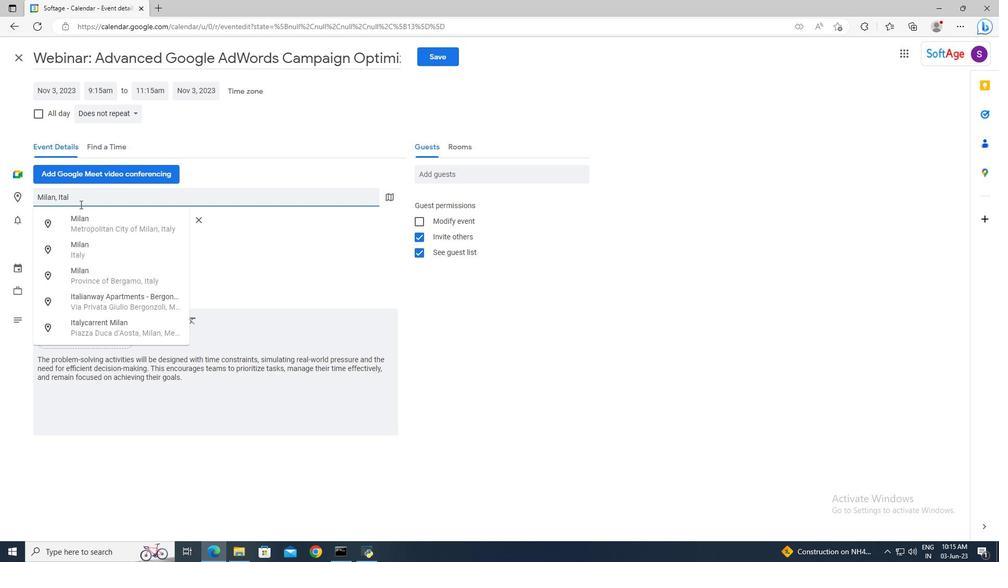 
Action: Mouse moved to (90, 248)
Screenshot: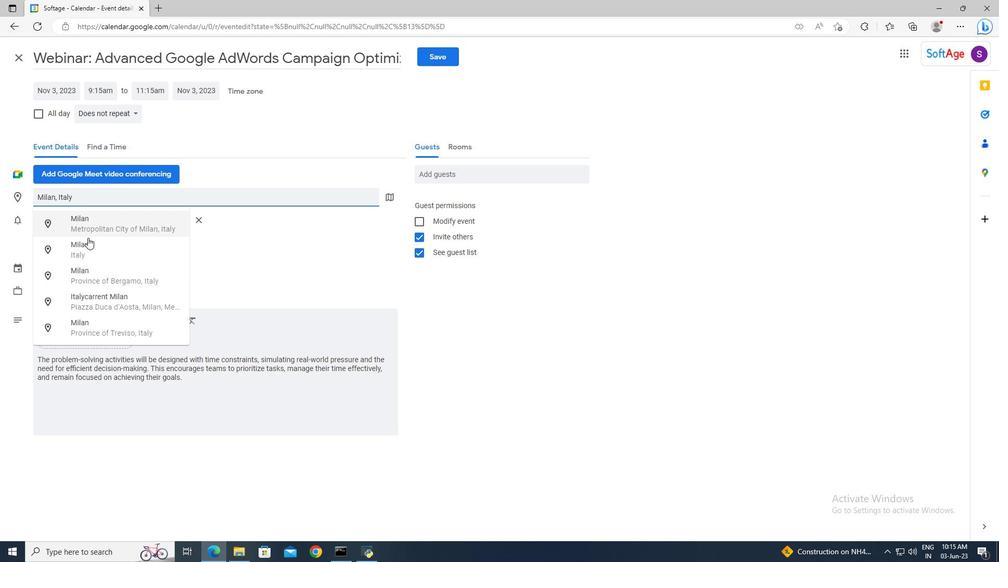 
Action: Mouse pressed left at (90, 248)
Screenshot: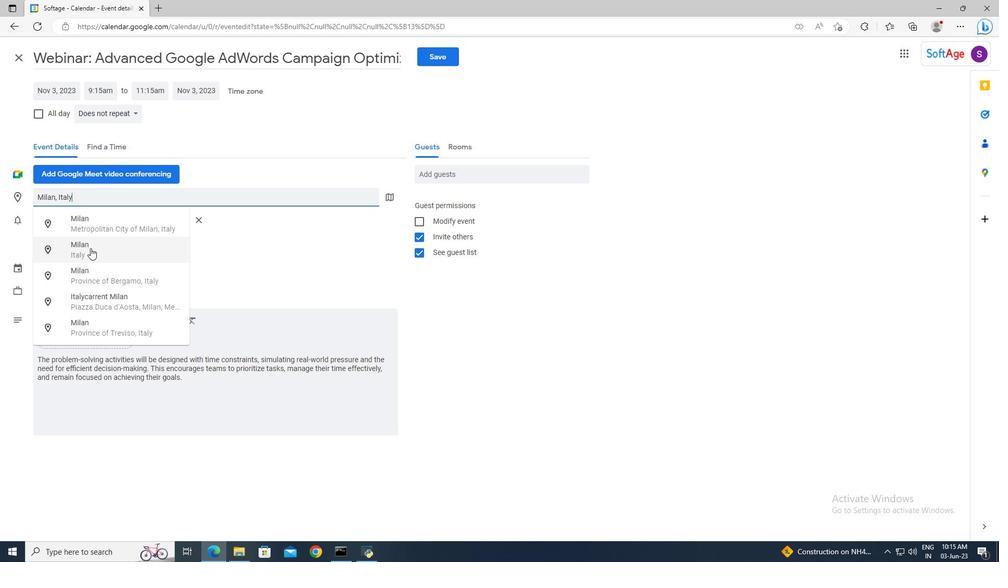 
Action: Mouse moved to (436, 175)
Screenshot: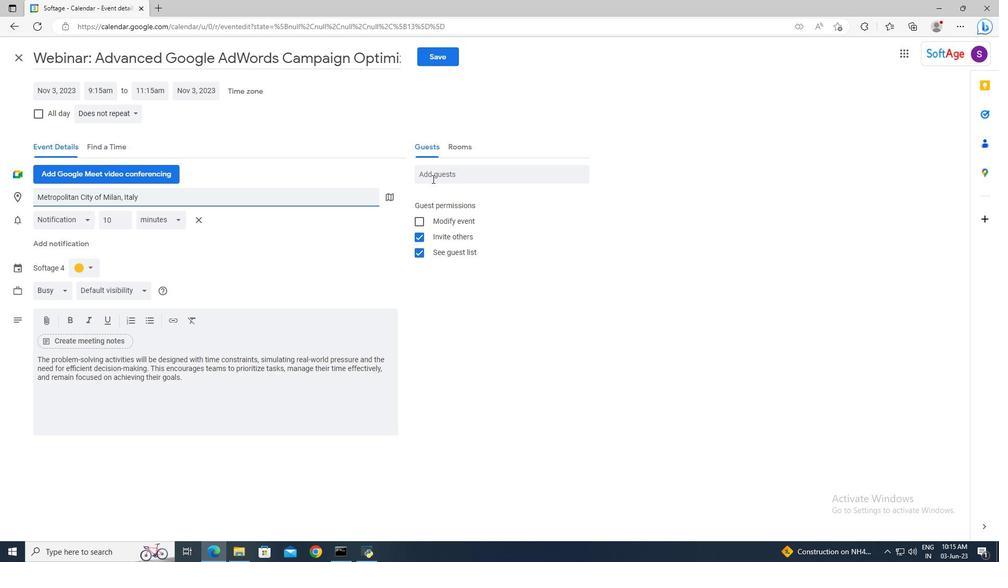 
Action: Mouse pressed left at (436, 175)
Screenshot: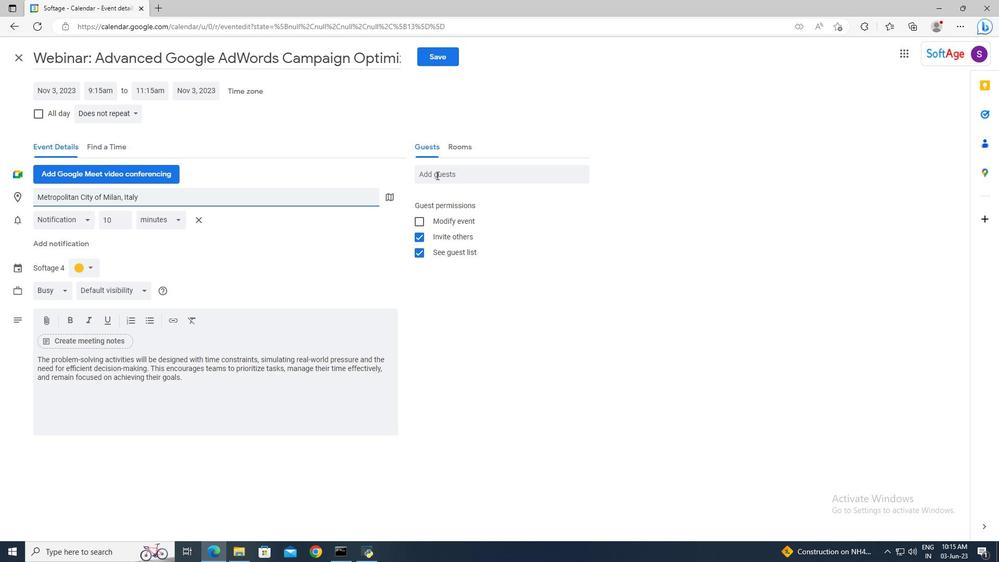 
Action: Mouse moved to (436, 174)
Screenshot: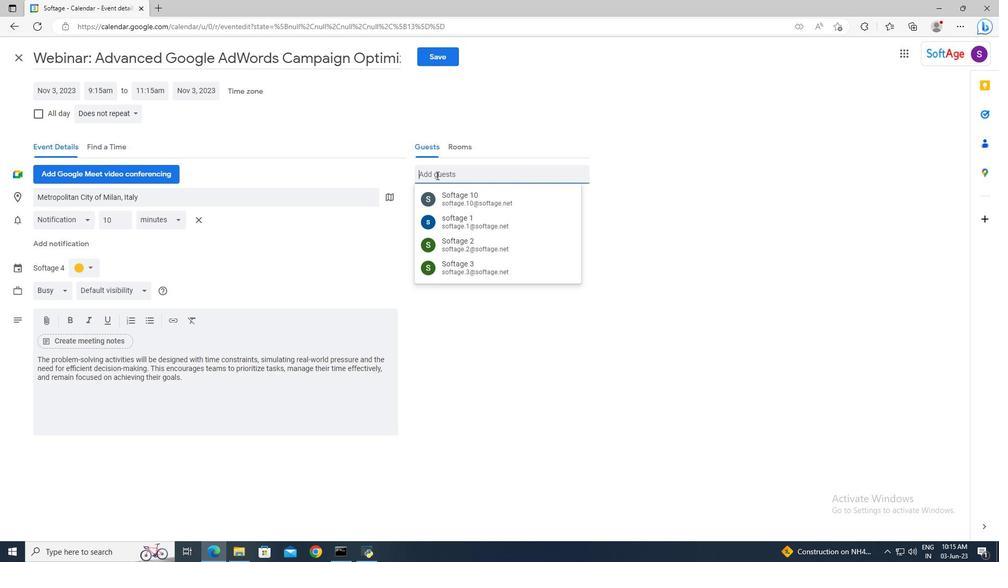 
Action: Key pressed soft
Screenshot: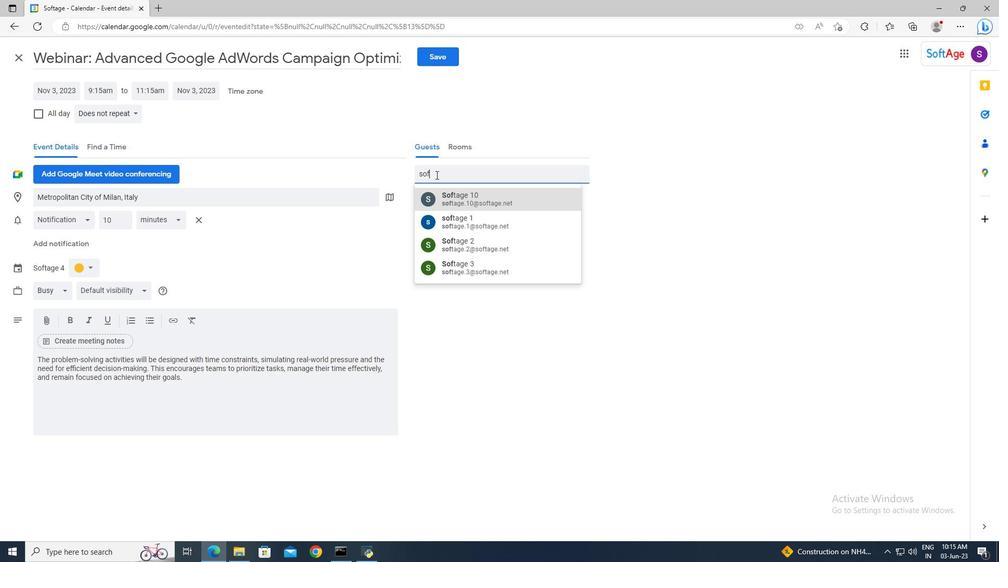 
Action: Mouse moved to (435, 174)
Screenshot: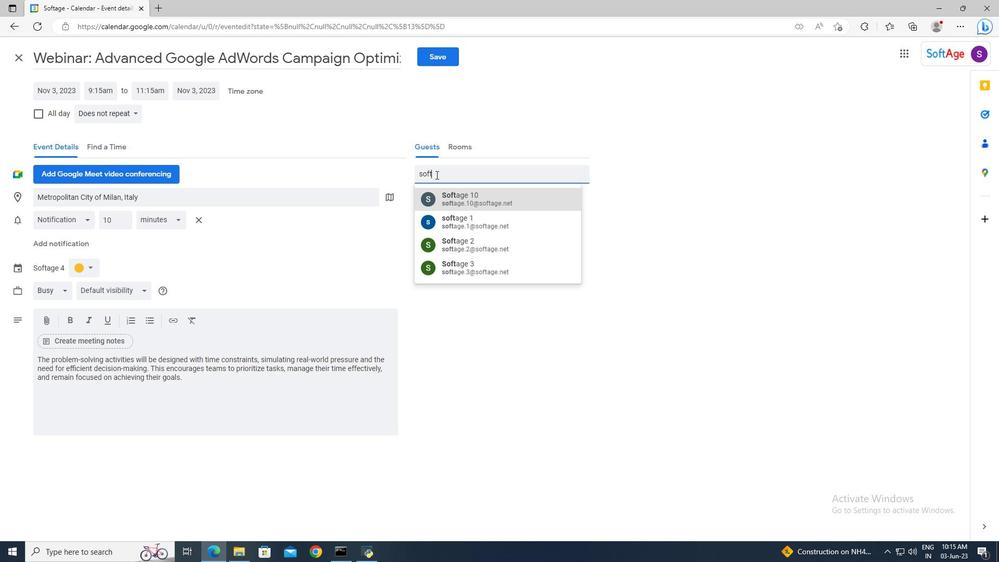 
Action: Key pressed age.8<Key.shift><Key.shift>@softage.net<Key.enter>softage.9<Key.shift>@softage.net<Key.enter>
Screenshot: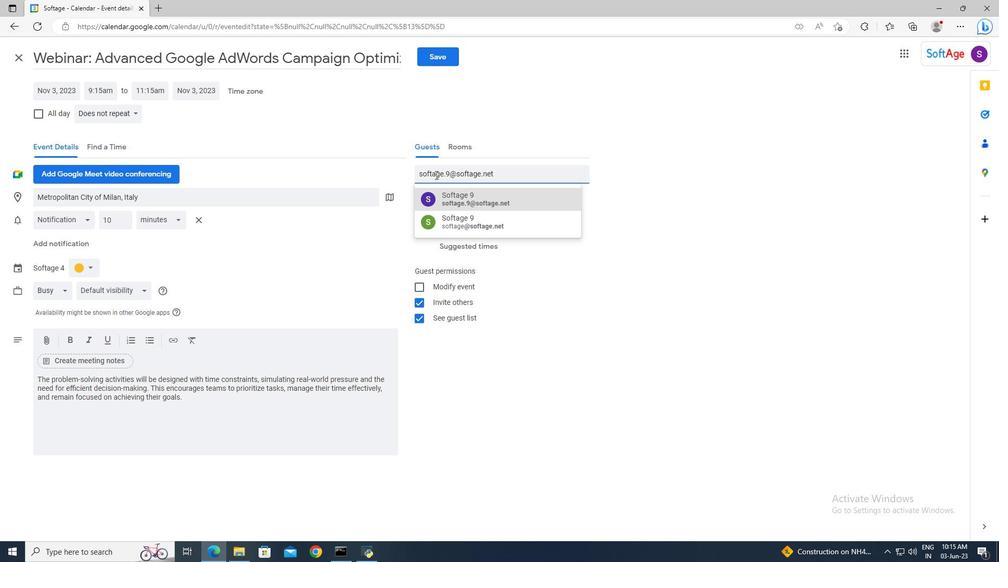 
Action: Mouse moved to (138, 114)
Screenshot: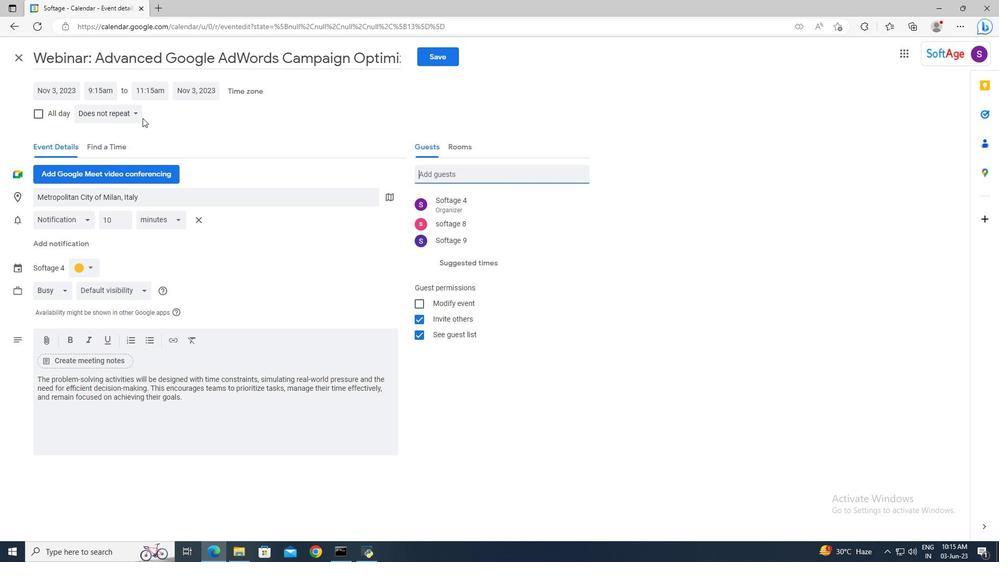 
Action: Mouse pressed left at (138, 114)
Screenshot: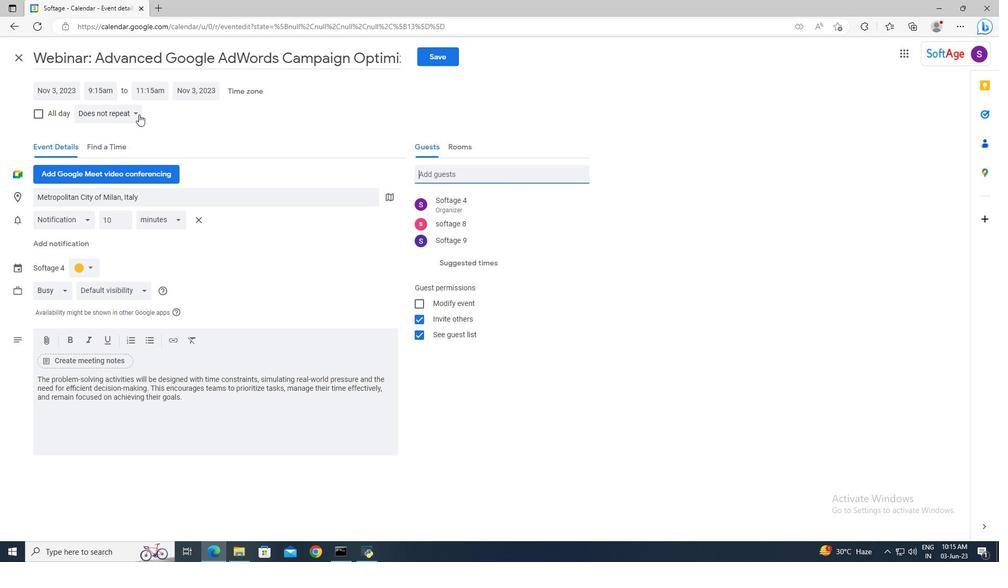 
Action: Mouse pressed left at (138, 114)
Screenshot: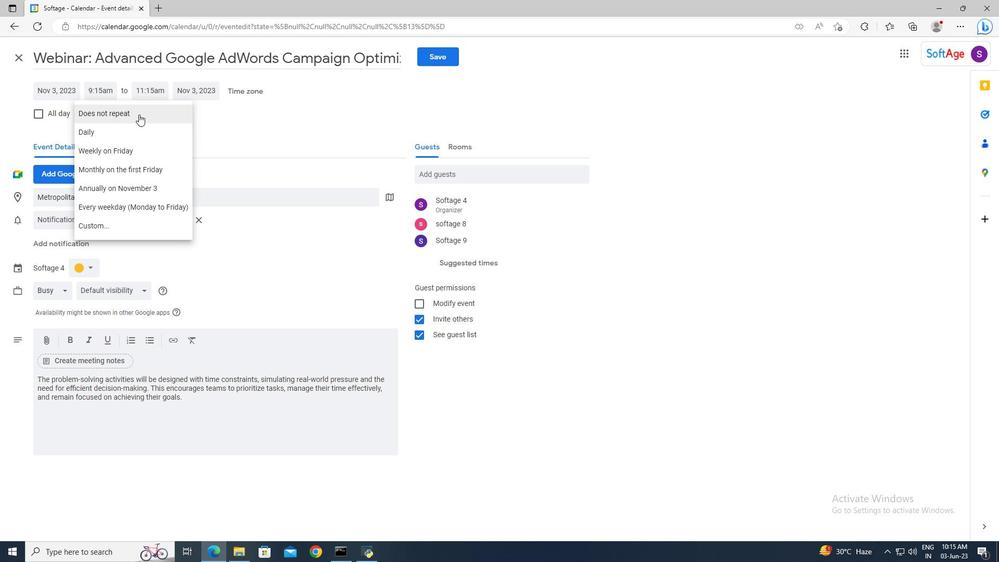 
Action: Mouse moved to (426, 55)
Screenshot: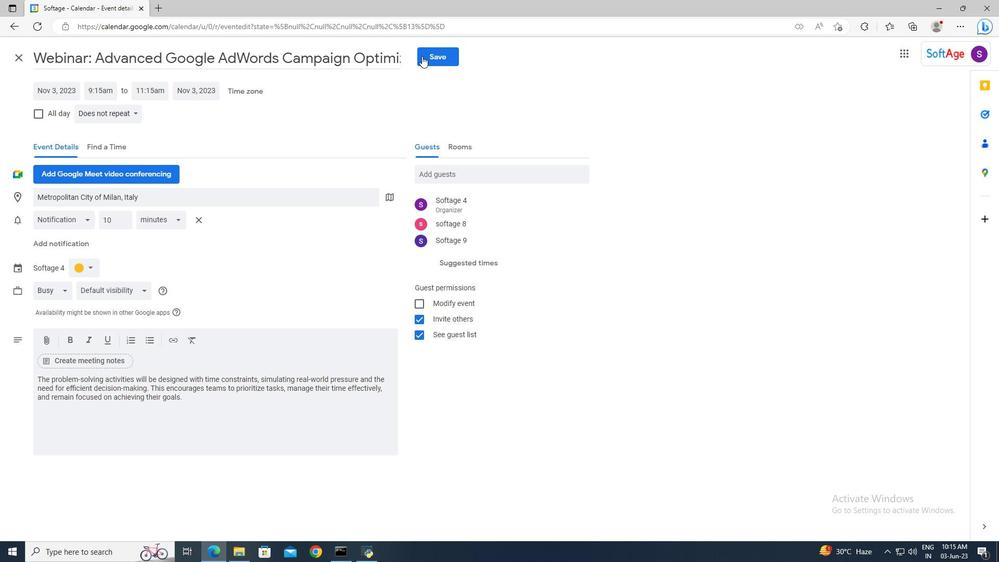 
Action: Mouse pressed left at (426, 55)
Screenshot: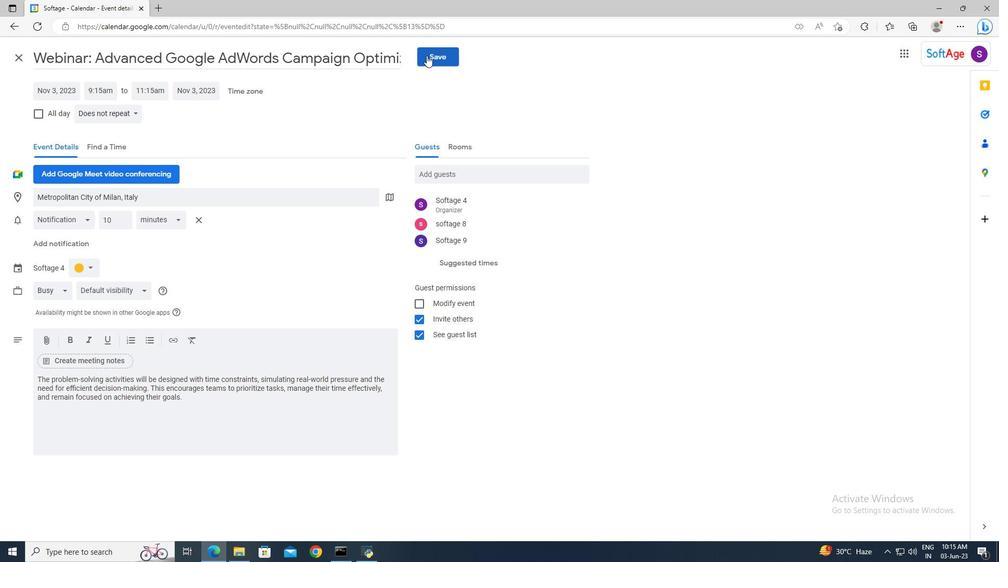 
Action: Mouse moved to (598, 313)
Screenshot: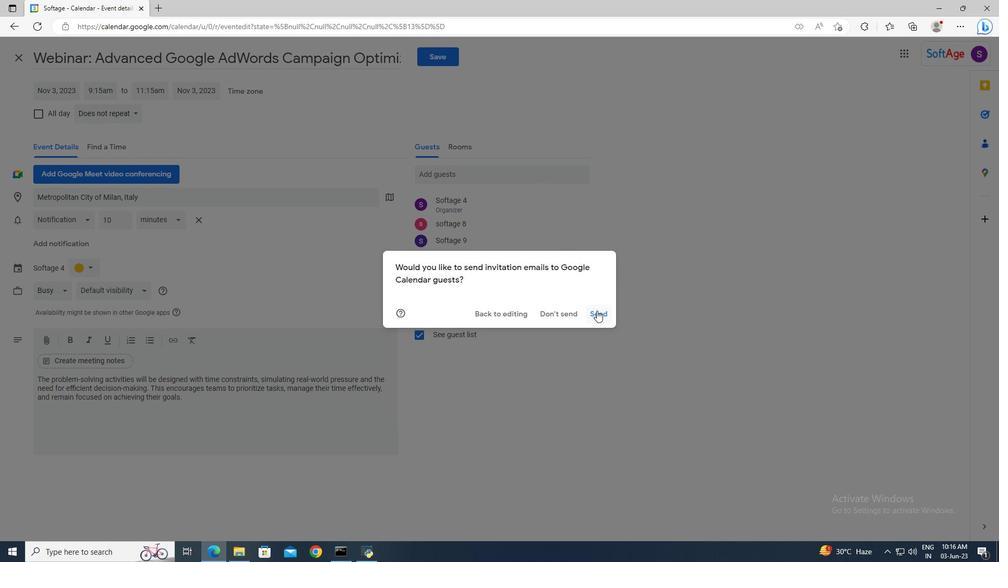 
Action: Mouse pressed left at (598, 313)
Screenshot: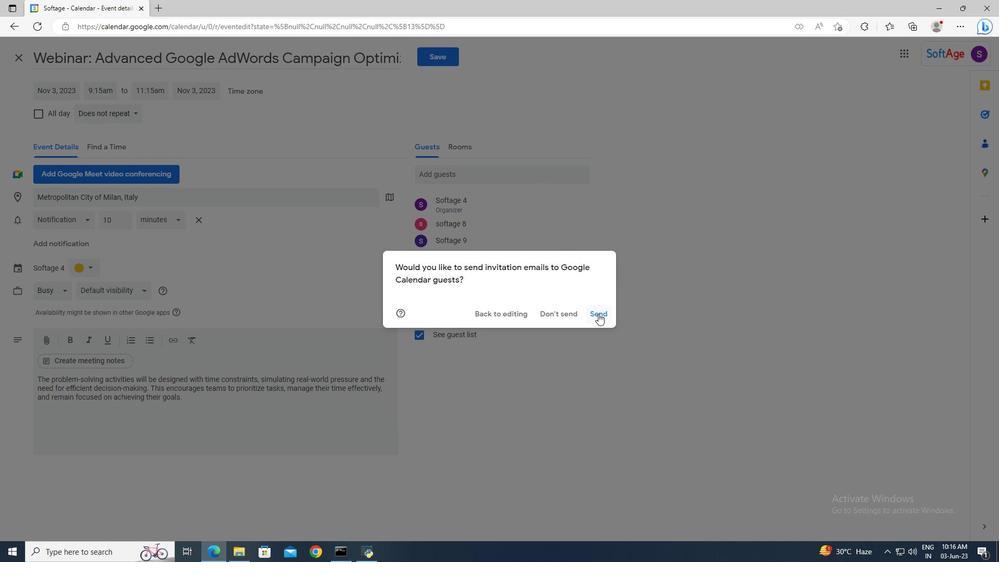 
